 Task: Explore Airbnb accommodation in Qu?ng Ngãi, Vietnam from 10th December, 2023 to 15th December, 2023 for 7 adults. Place can be entire room or shared room with 4 bedrooms having 7 beds and 4 bathrooms. Property type can be house. Amenities needed are: wifi, TV, free parkinig on premises, gym, breakfast.
Action: Mouse moved to (430, 55)
Screenshot: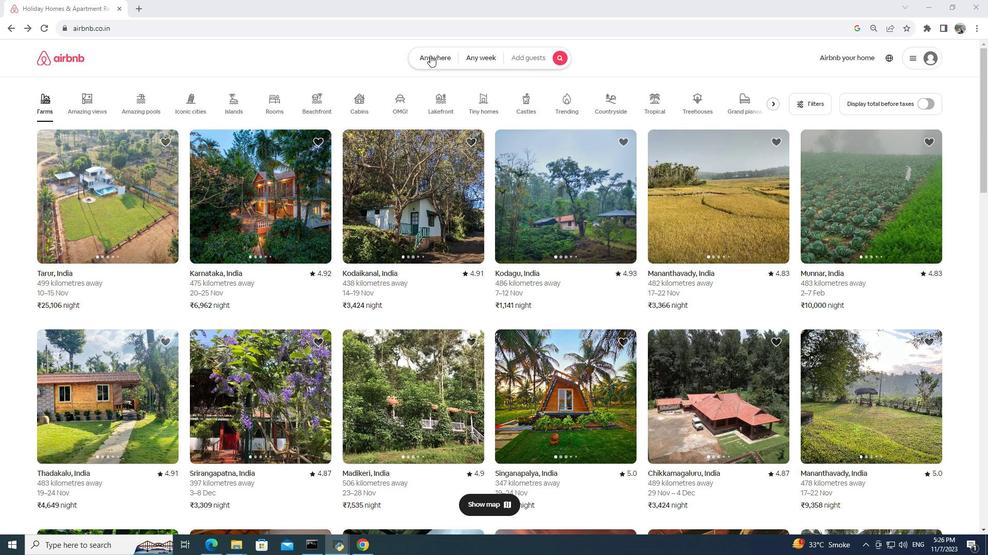 
Action: Mouse pressed left at (430, 55)
Screenshot: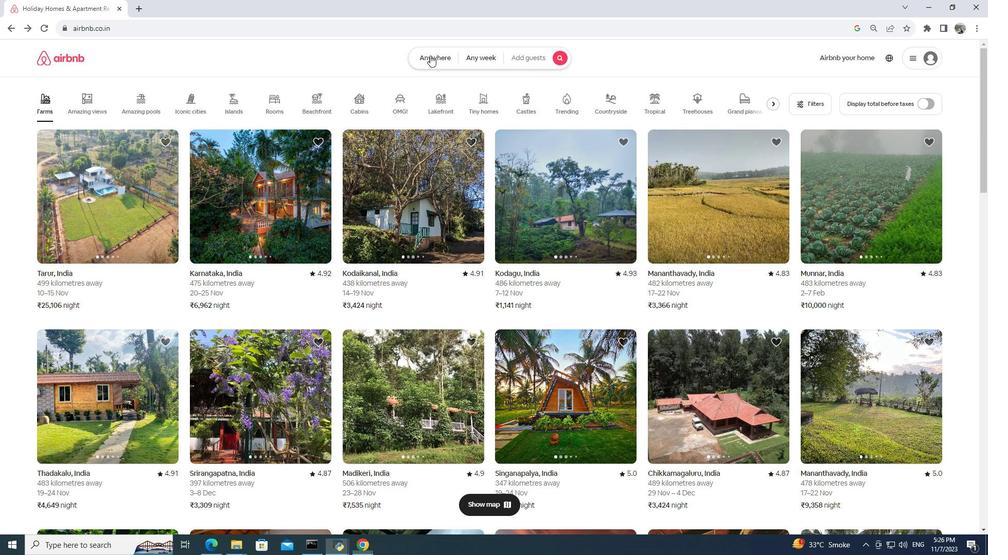 
Action: Mouse moved to (348, 93)
Screenshot: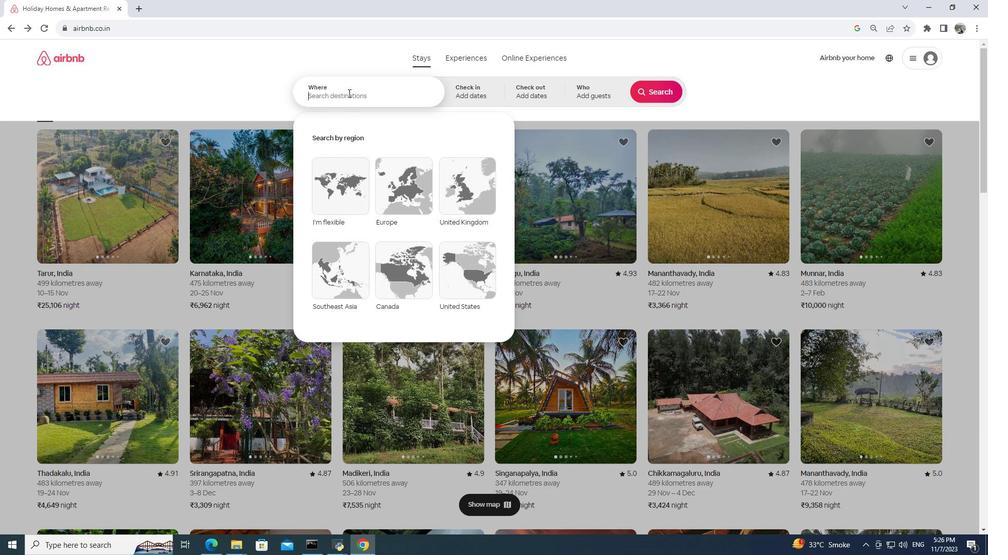 
Action: Mouse pressed left at (348, 93)
Screenshot: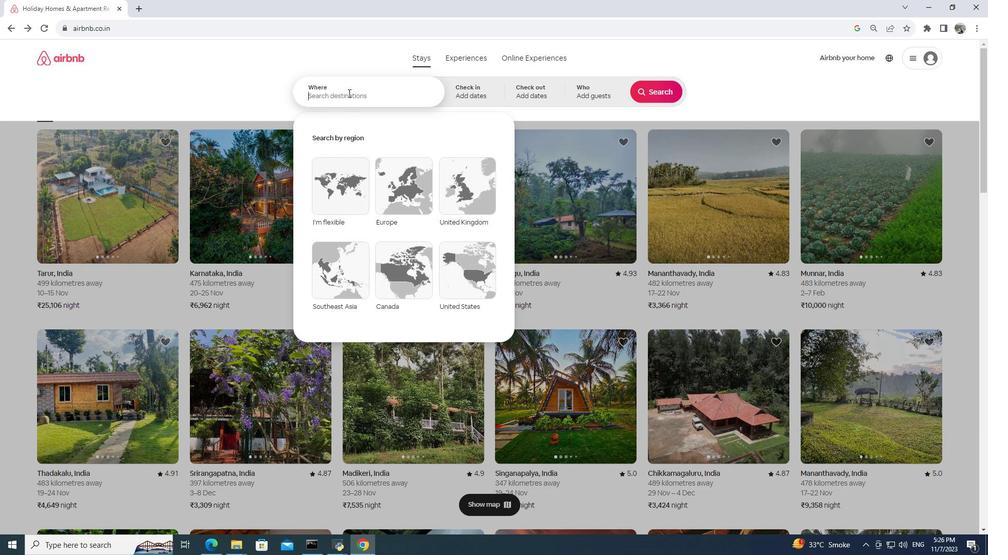 
Action: Mouse moved to (280, 124)
Screenshot: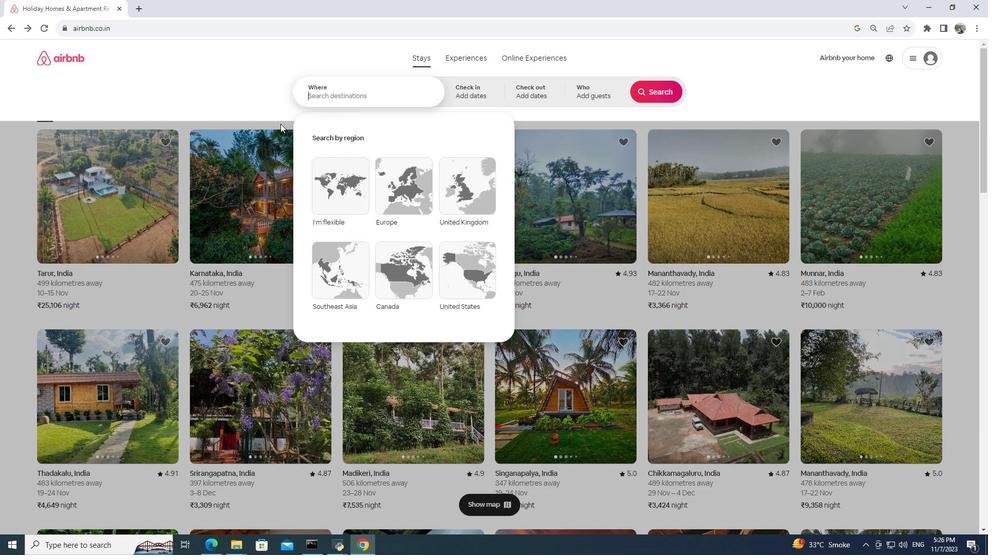
Action: Key pressed ctrl+V
Screenshot: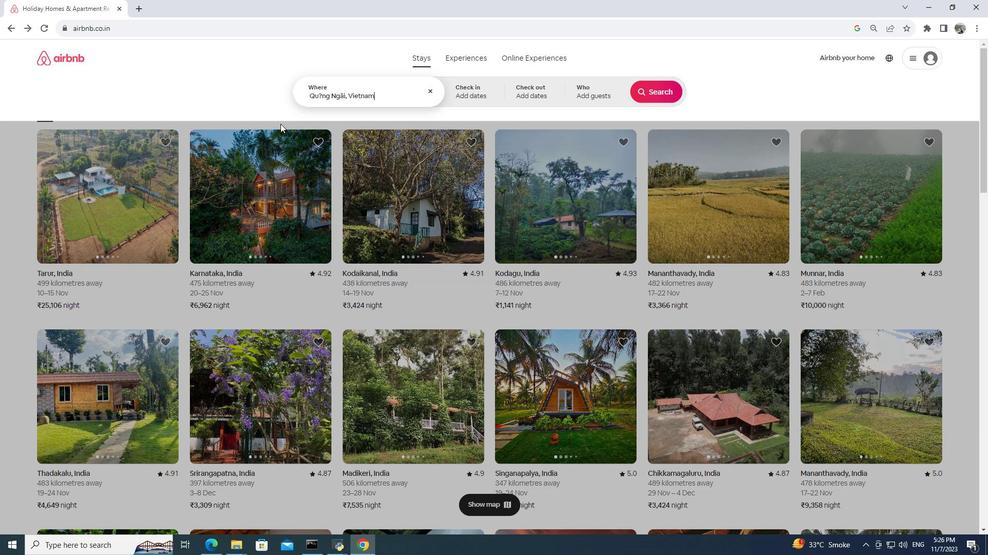 
Action: Mouse moved to (388, 141)
Screenshot: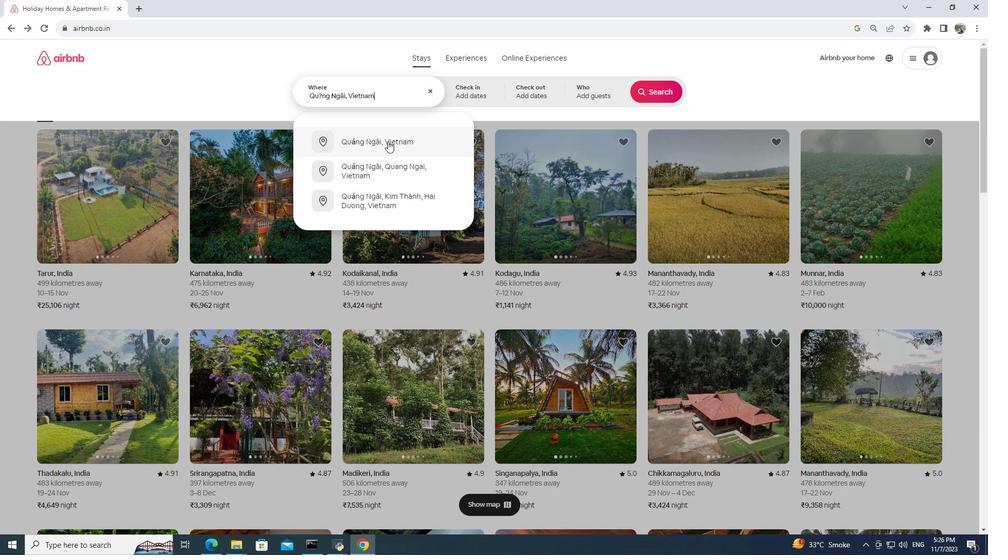 
Action: Mouse pressed left at (388, 141)
Screenshot: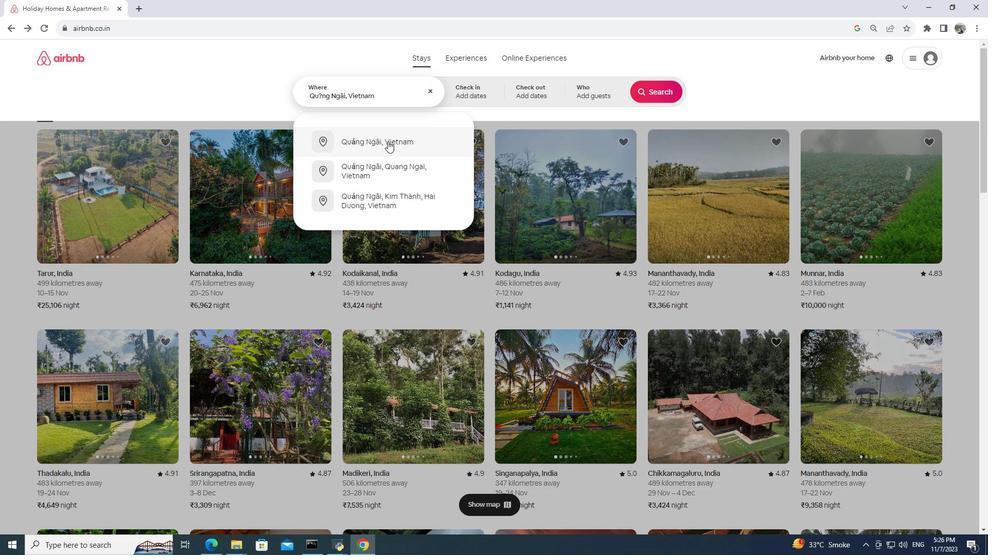 
Action: Mouse moved to (481, 95)
Screenshot: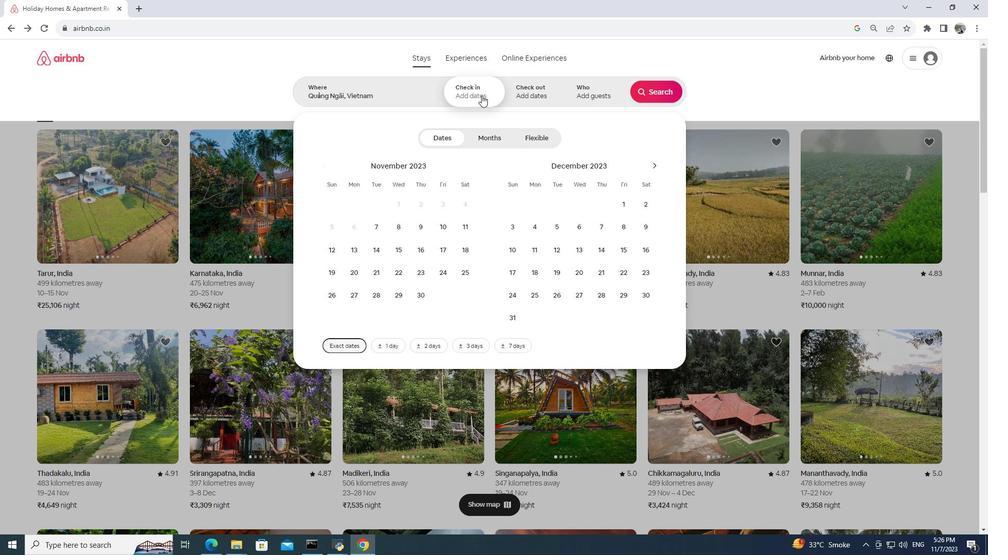 
Action: Mouse pressed left at (481, 95)
Screenshot: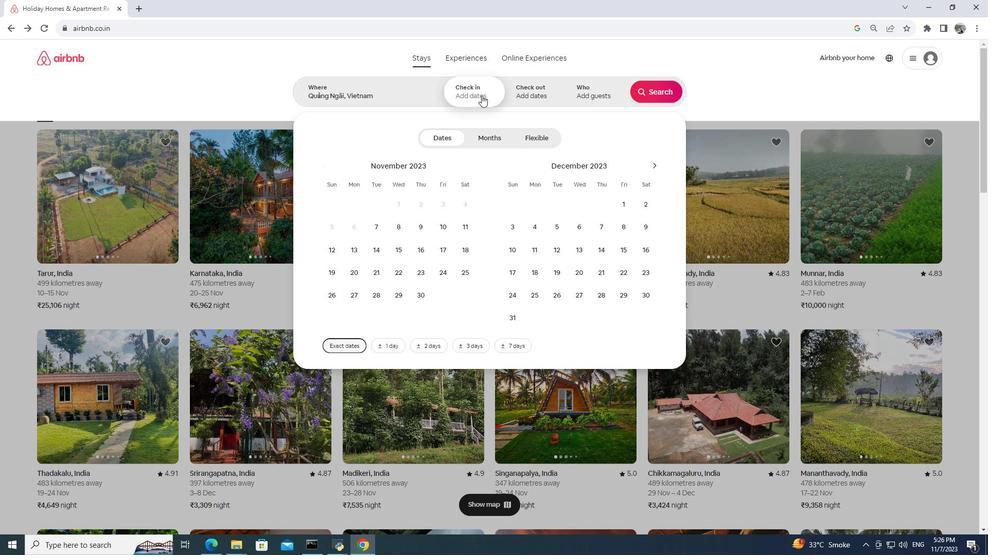 
Action: Mouse moved to (513, 253)
Screenshot: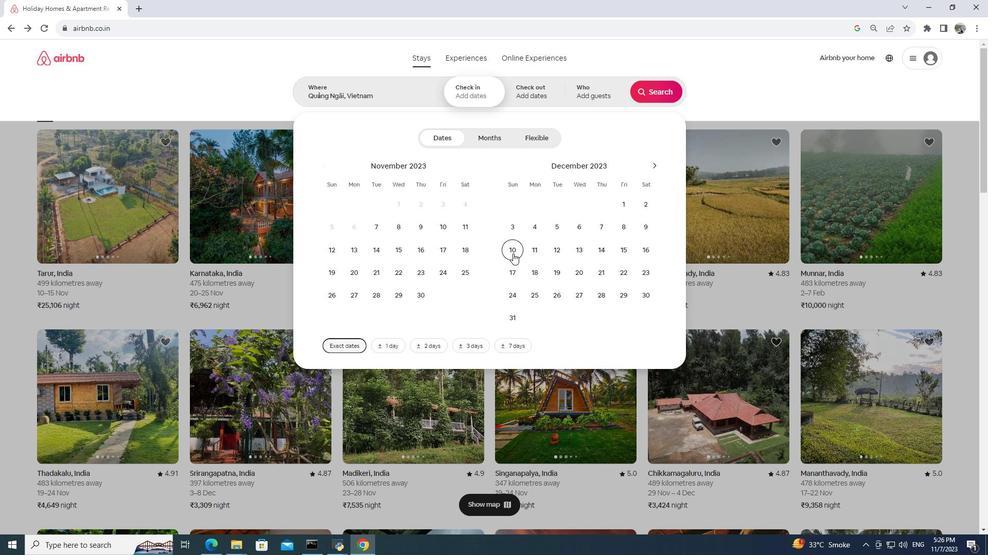 
Action: Mouse pressed left at (513, 253)
Screenshot: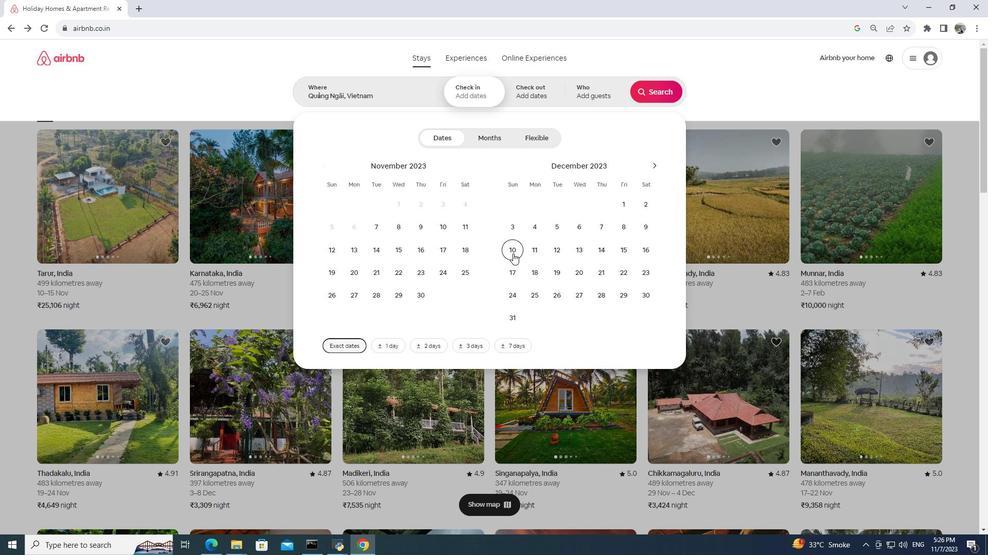 
Action: Mouse moved to (625, 253)
Screenshot: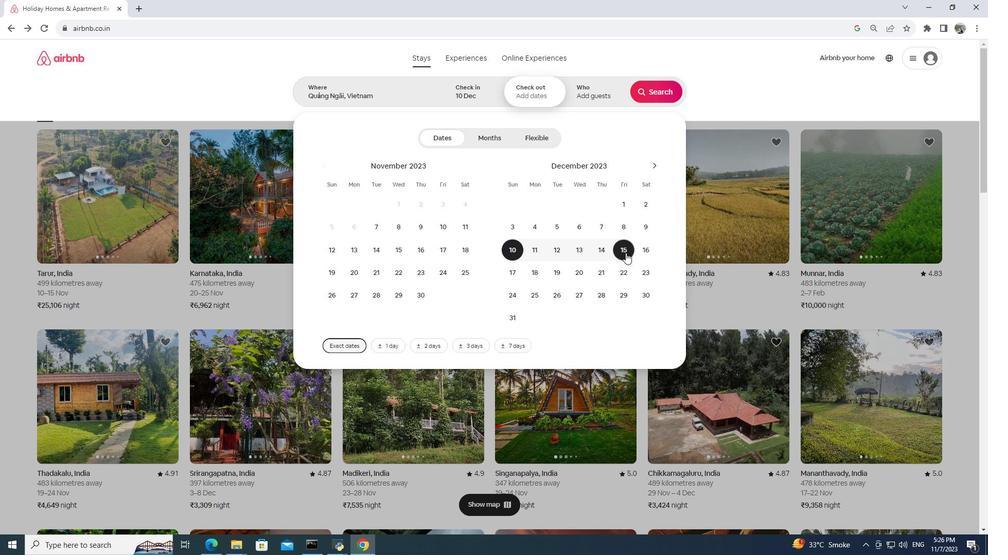 
Action: Mouse pressed left at (625, 253)
Screenshot: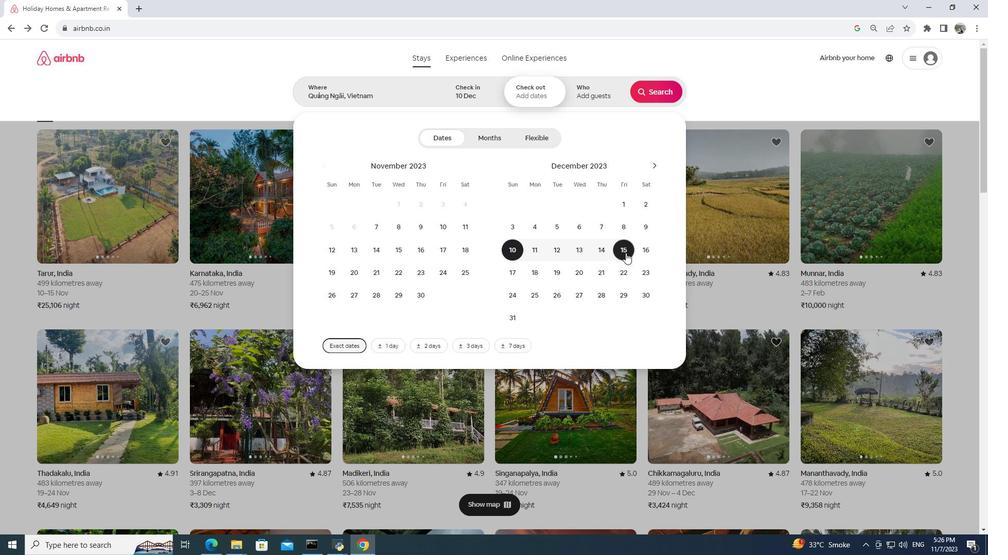 
Action: Mouse moved to (578, 95)
Screenshot: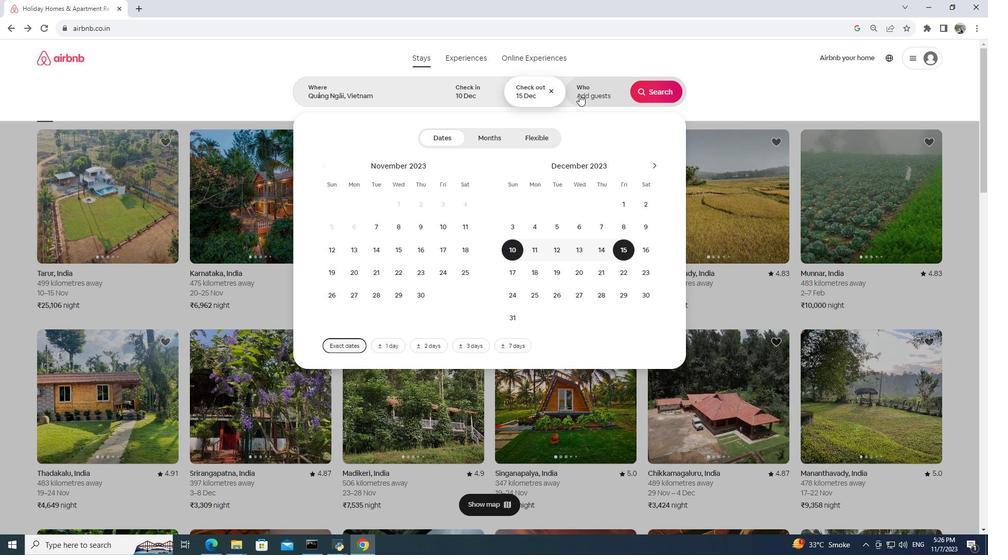 
Action: Mouse pressed left at (578, 95)
Screenshot: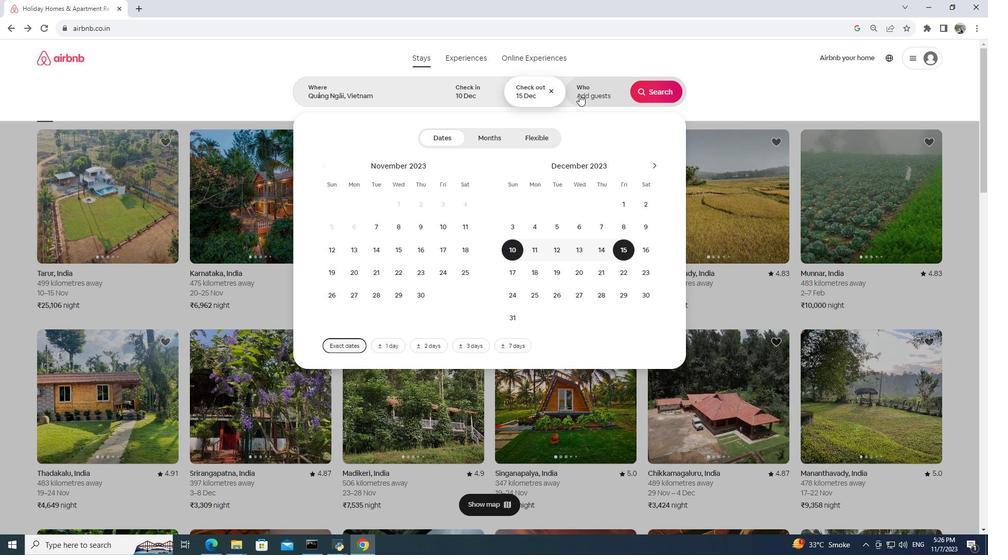 
Action: Mouse moved to (652, 138)
Screenshot: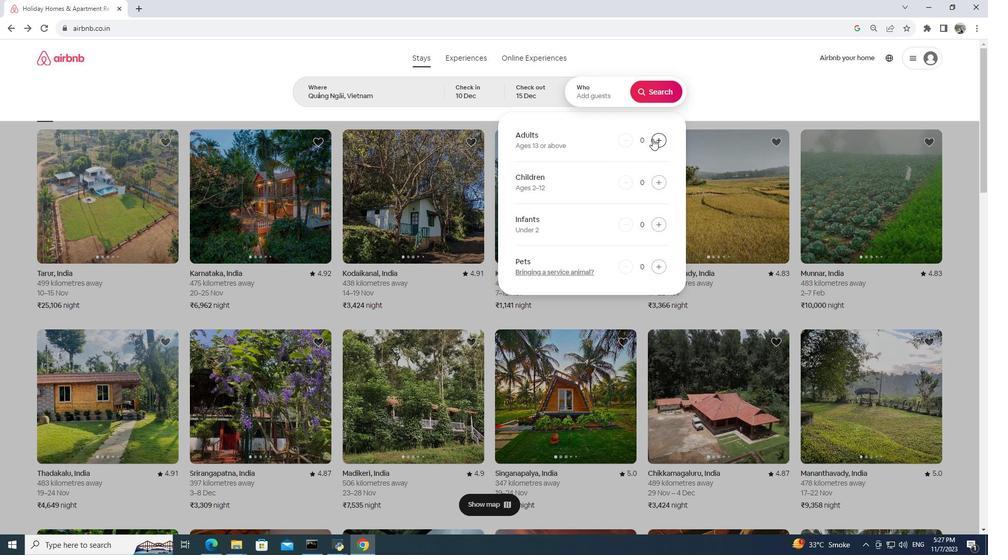 
Action: Mouse pressed left at (652, 138)
Screenshot: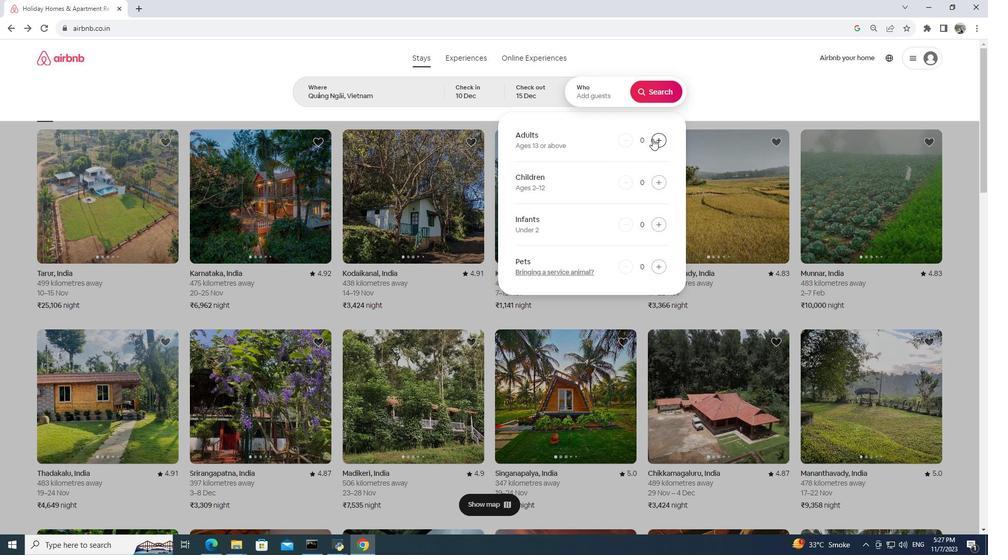 
Action: Mouse pressed left at (652, 138)
Screenshot: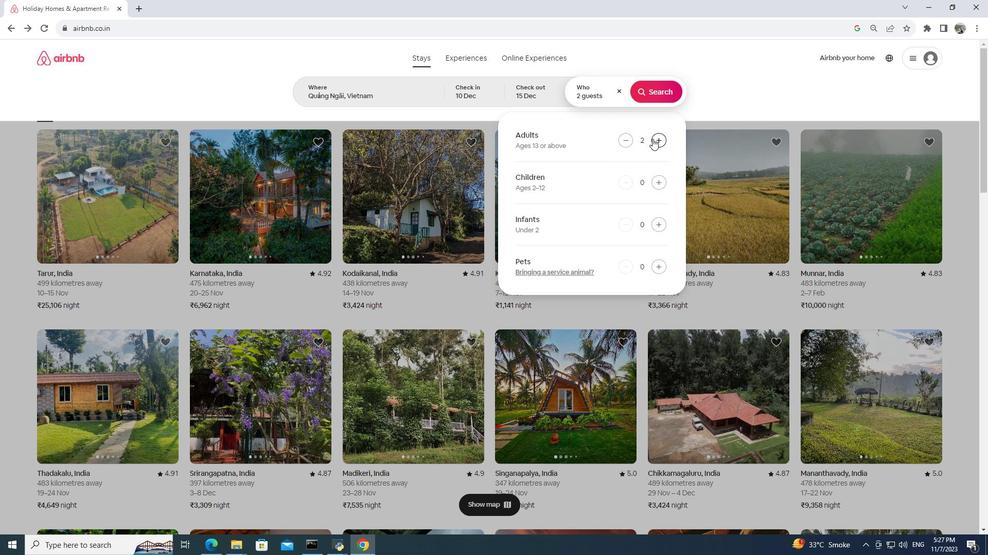 
Action: Mouse pressed left at (652, 138)
Screenshot: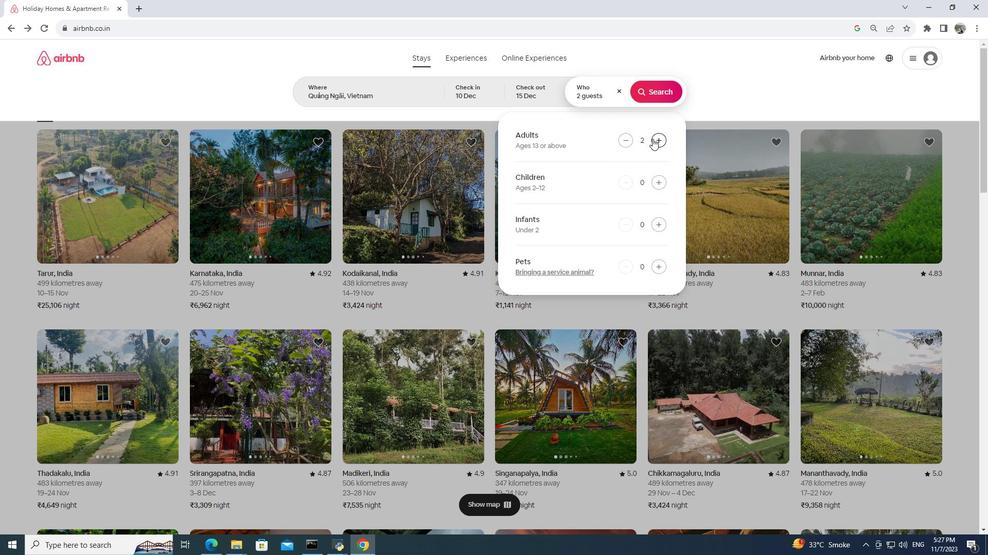
Action: Mouse pressed left at (652, 138)
Screenshot: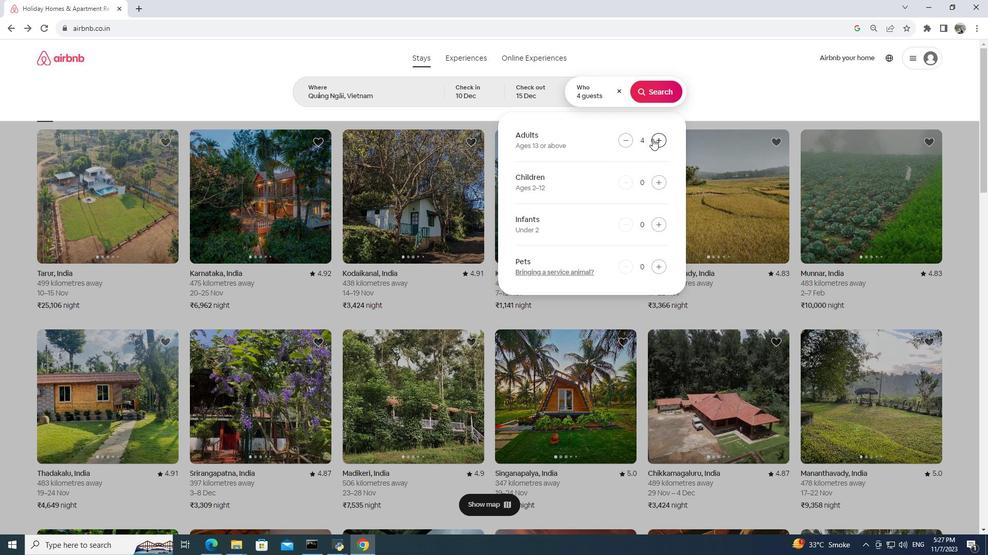 
Action: Mouse pressed left at (652, 138)
Screenshot: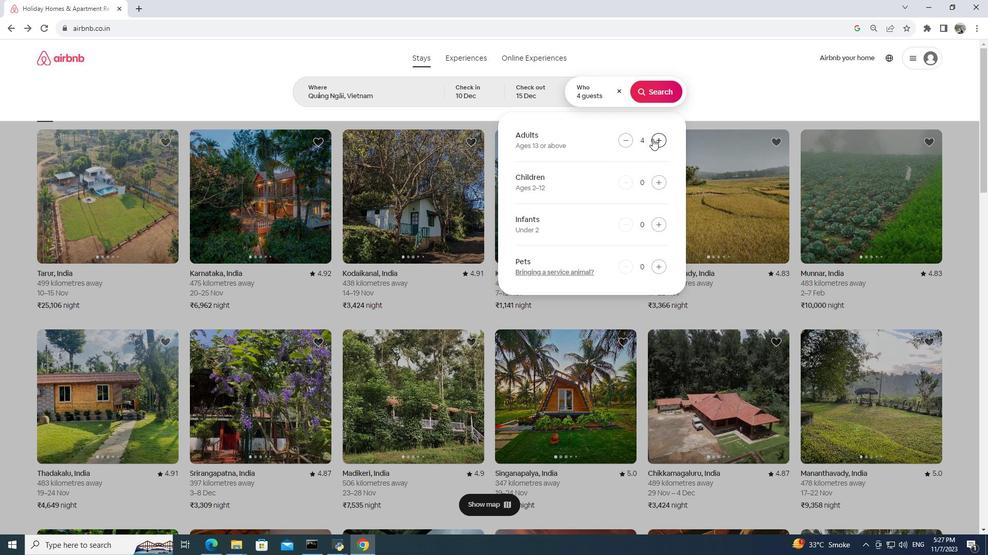 
Action: Mouse pressed left at (652, 138)
Screenshot: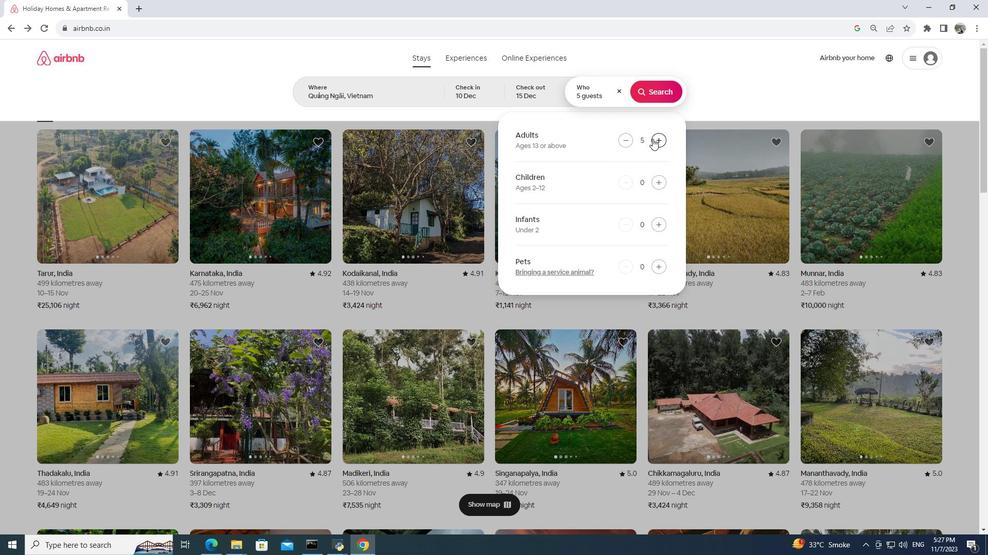 
Action: Mouse pressed left at (652, 138)
Screenshot: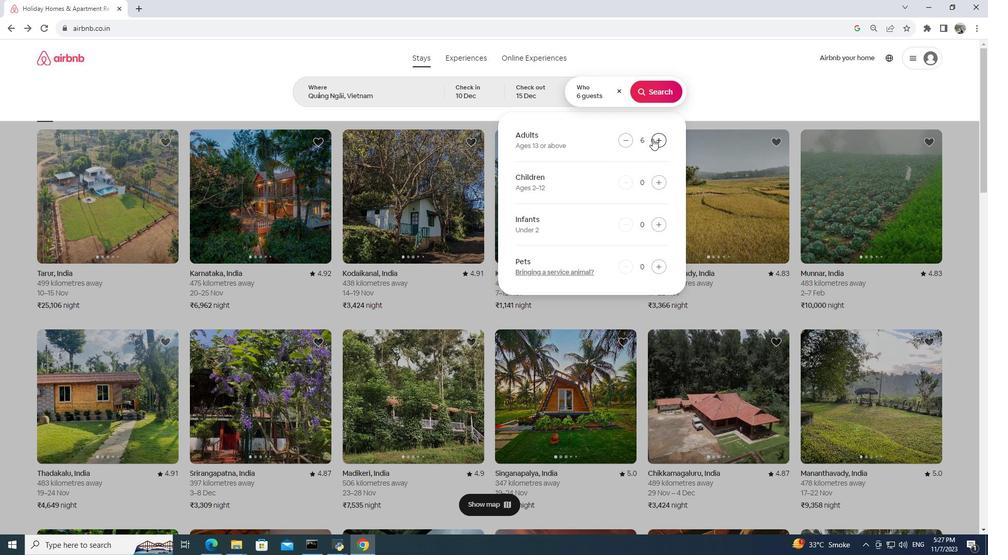 
Action: Mouse moved to (648, 88)
Screenshot: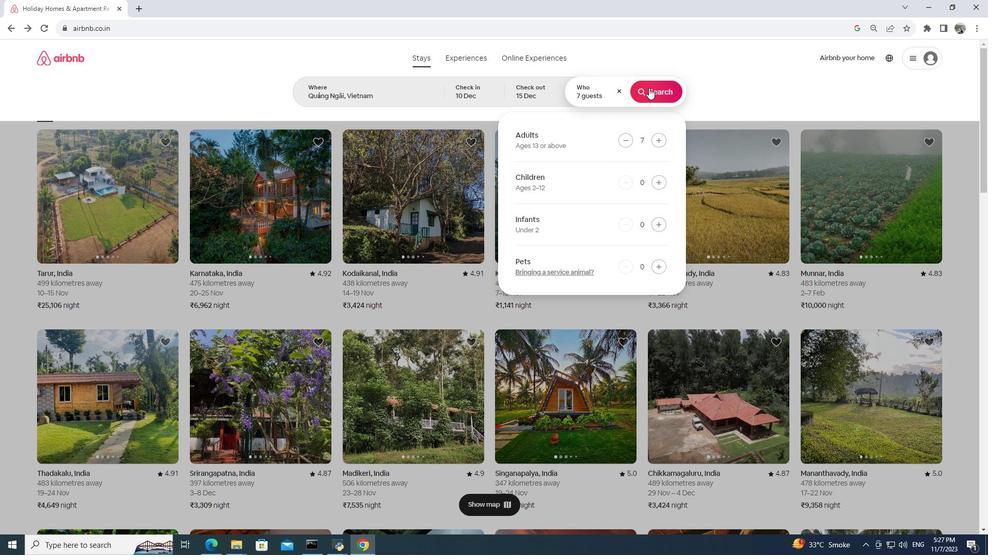 
Action: Mouse pressed left at (648, 88)
Screenshot: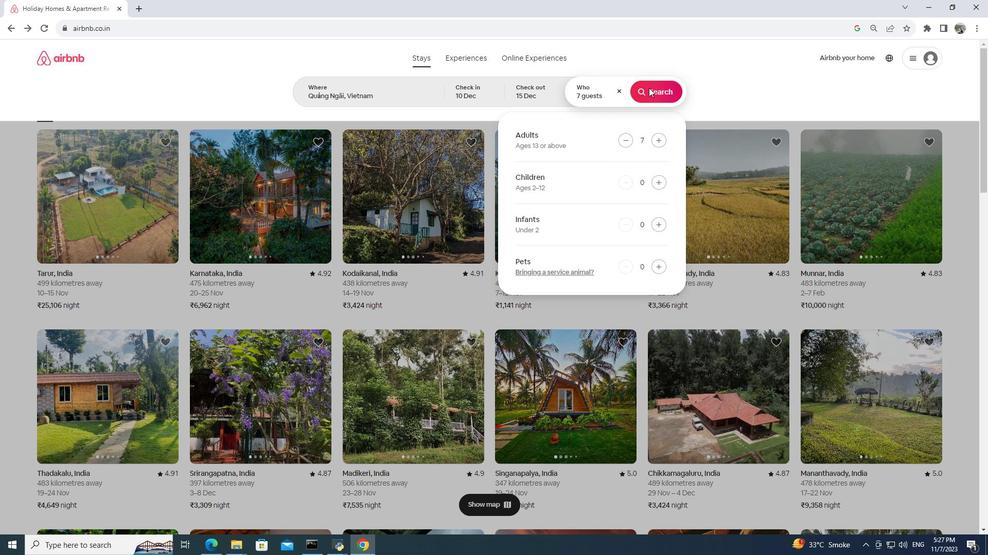 
Action: Mouse moved to (838, 94)
Screenshot: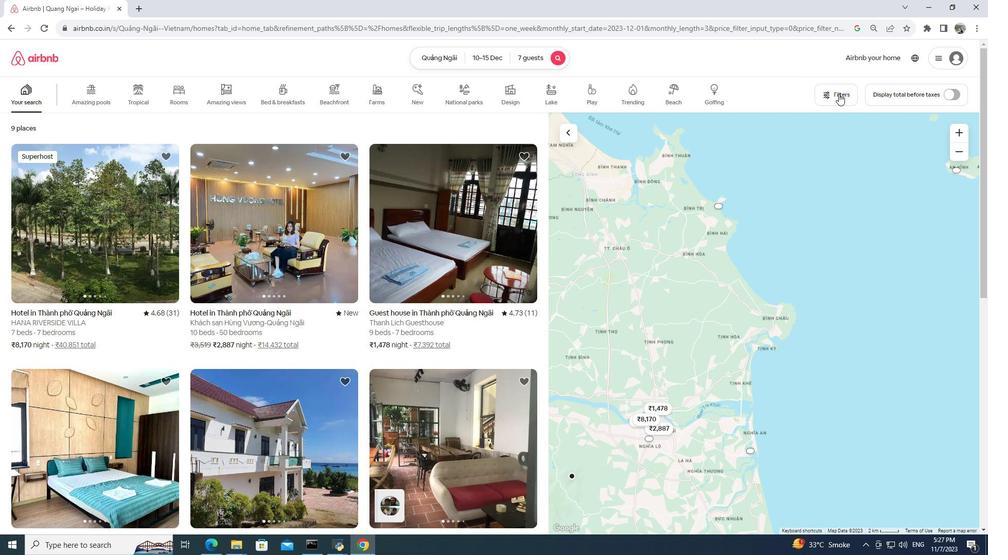 
Action: Mouse pressed left at (838, 94)
Screenshot: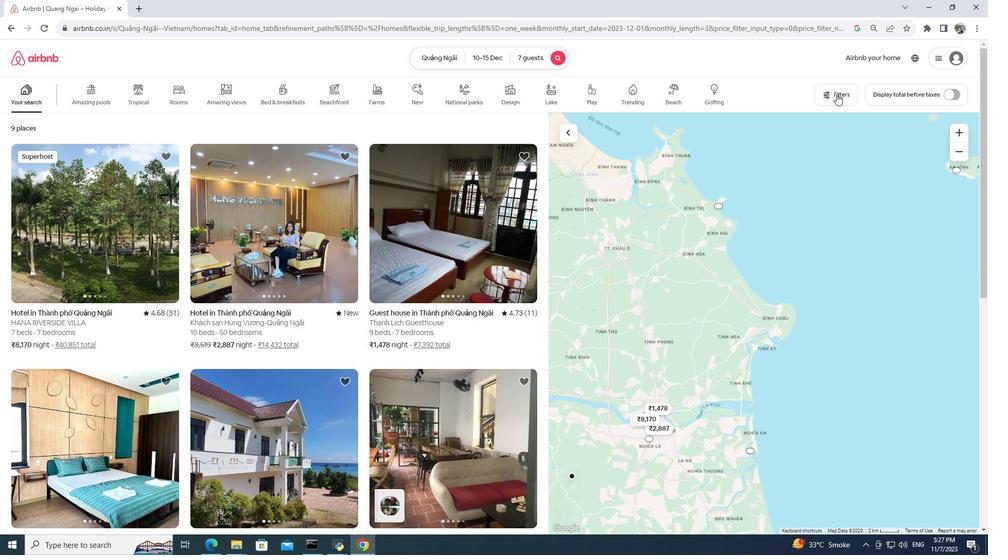 
Action: Mouse moved to (442, 284)
Screenshot: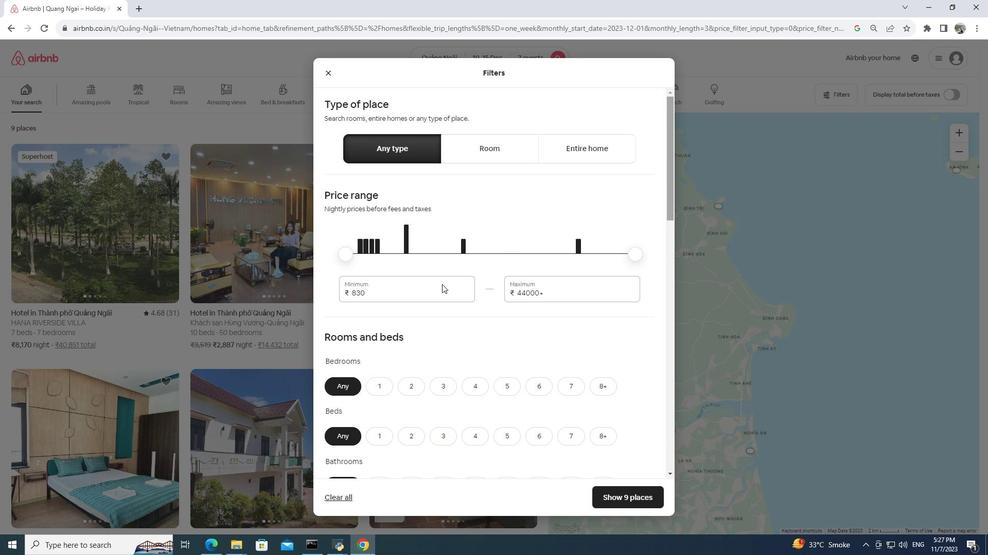 
Action: Mouse scrolled (442, 284) with delta (0, 0)
Screenshot: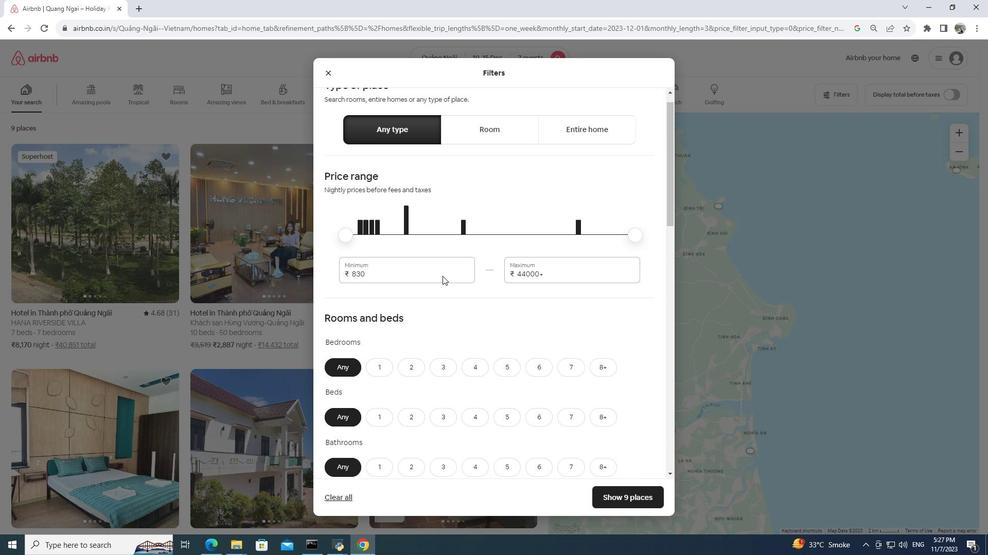 
Action: Mouse moved to (442, 282)
Screenshot: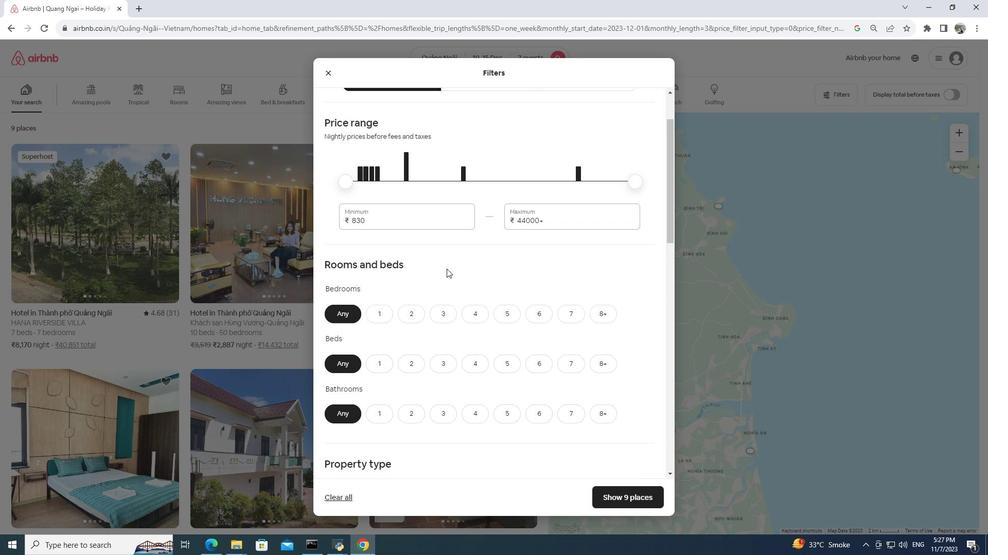
Action: Mouse scrolled (442, 282) with delta (0, 0)
Screenshot: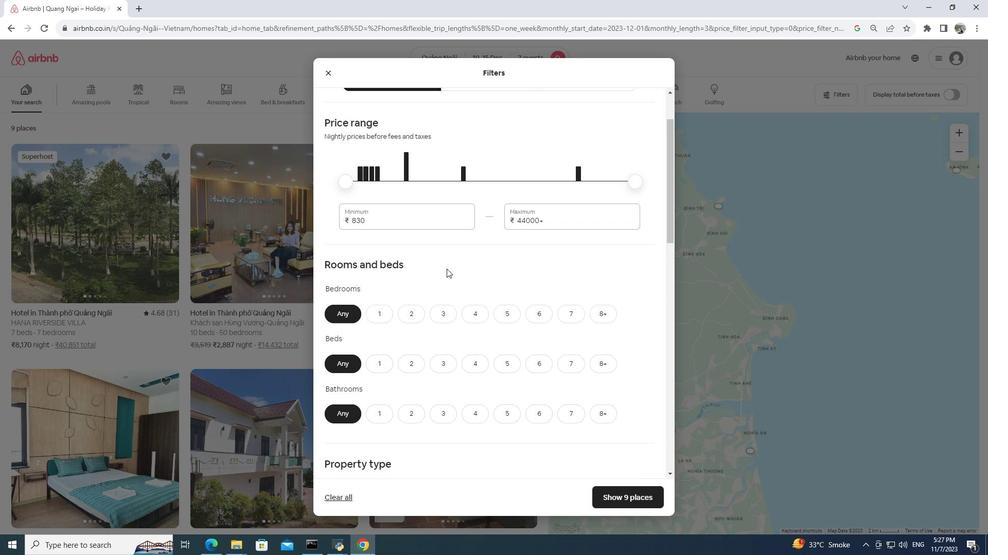 
Action: Mouse moved to (442, 275)
Screenshot: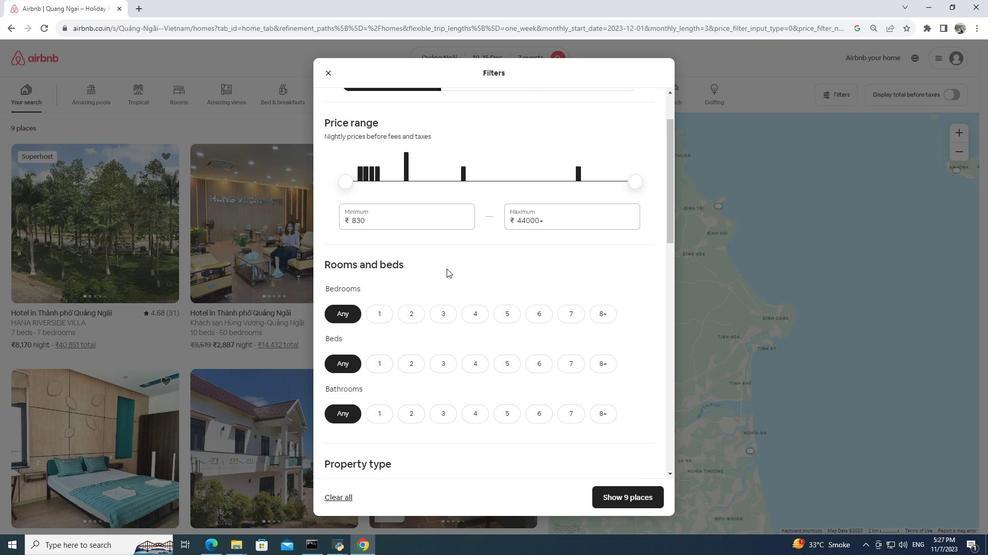 
Action: Mouse scrolled (442, 274) with delta (0, 0)
Screenshot: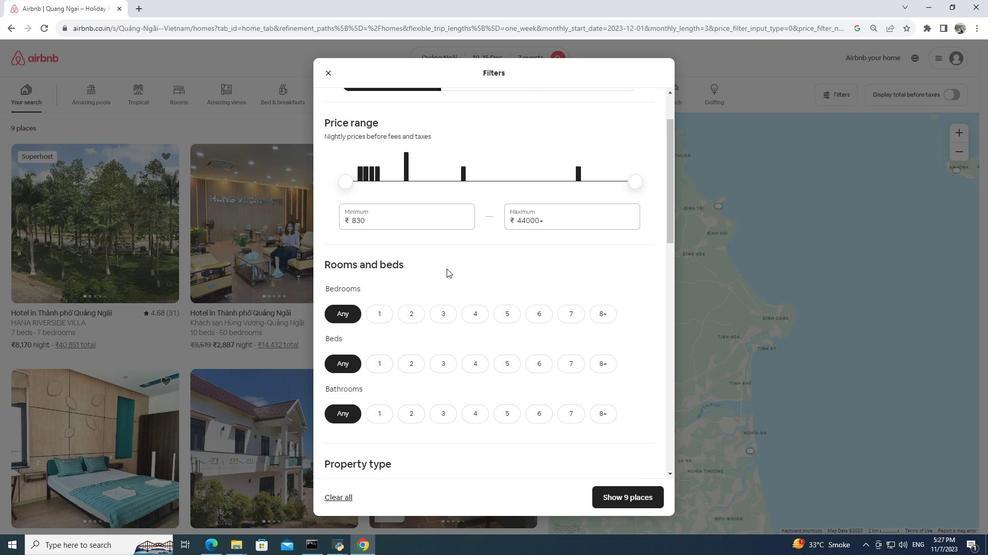 
Action: Mouse moved to (470, 231)
Screenshot: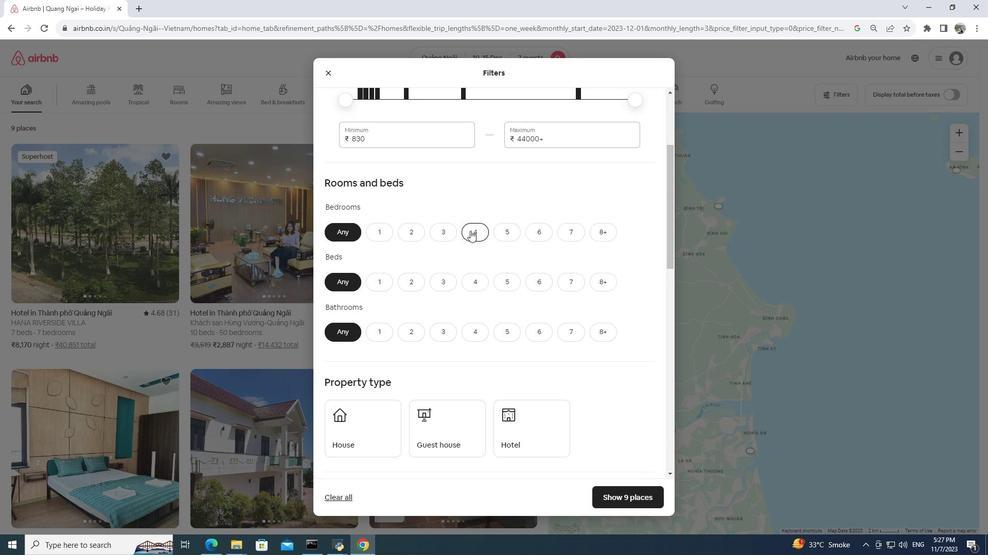 
Action: Mouse pressed left at (470, 231)
Screenshot: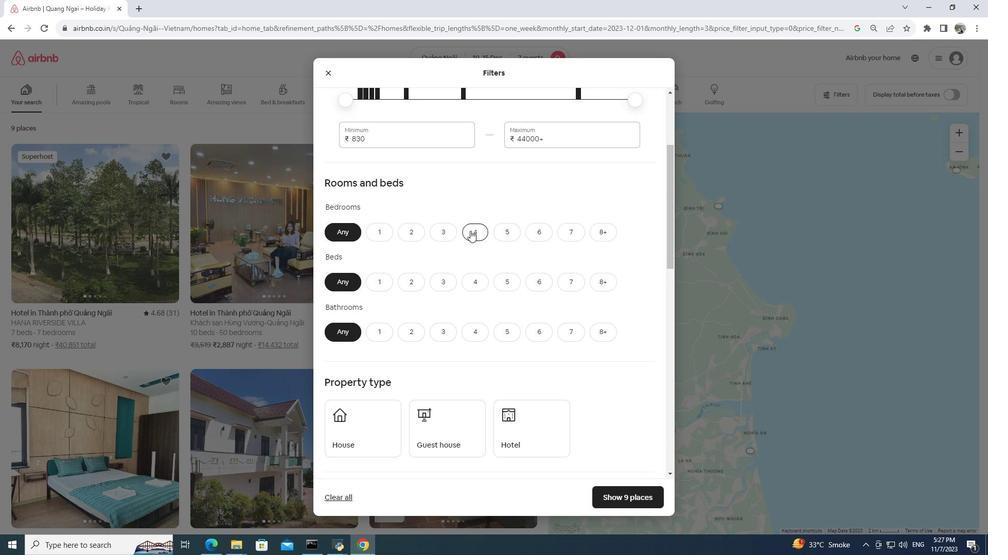 
Action: Mouse moved to (564, 277)
Screenshot: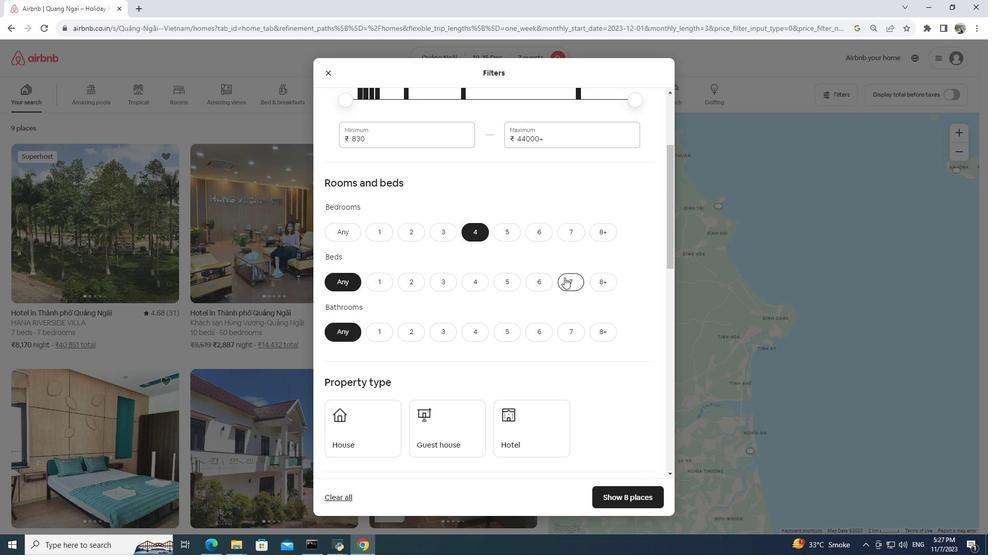 
Action: Mouse pressed left at (564, 277)
Screenshot: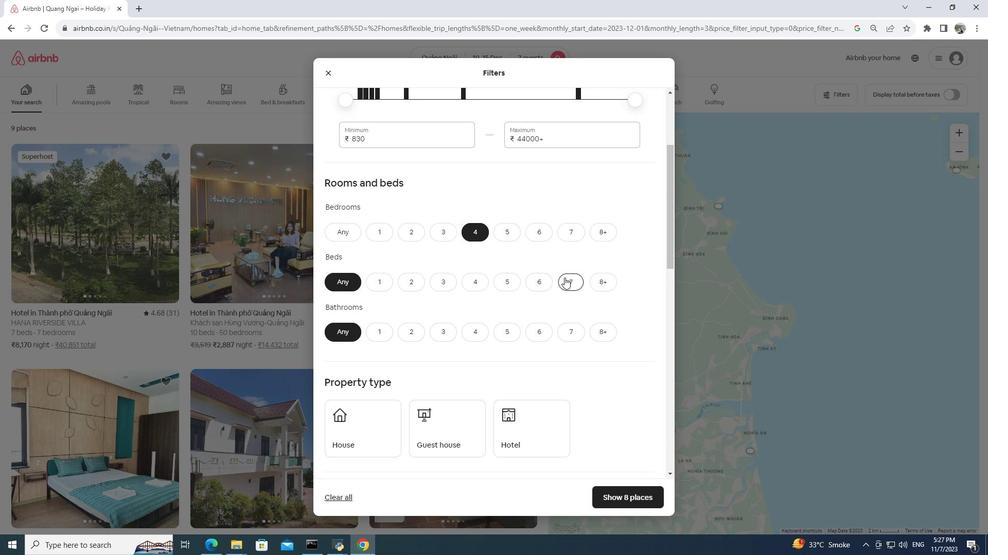 
Action: Mouse moved to (473, 330)
Screenshot: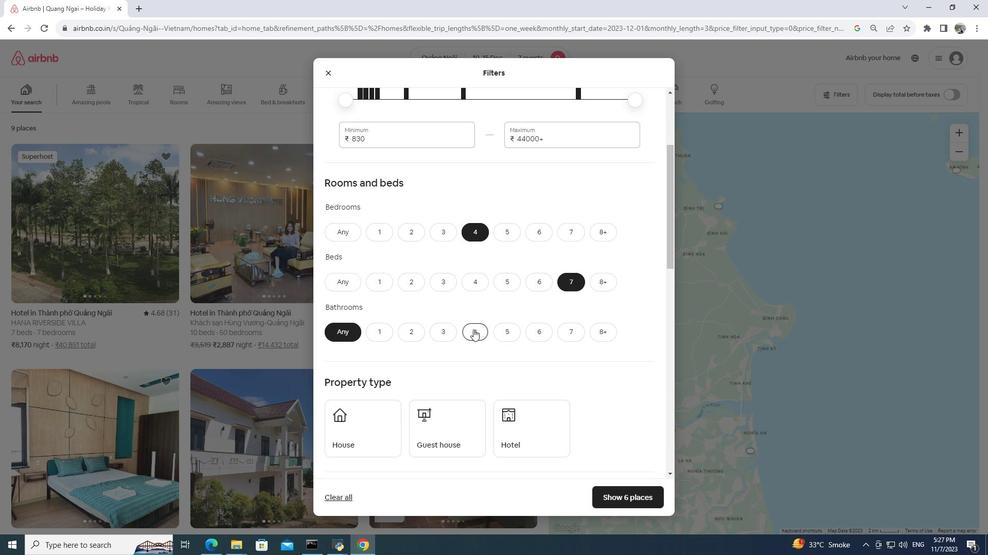 
Action: Mouse pressed left at (473, 330)
Screenshot: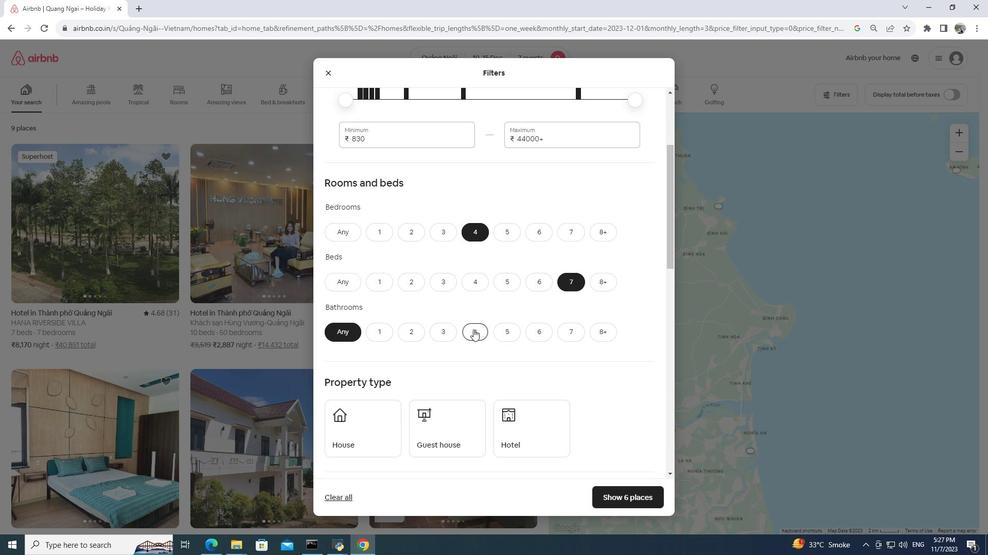 
Action: Mouse moved to (480, 320)
Screenshot: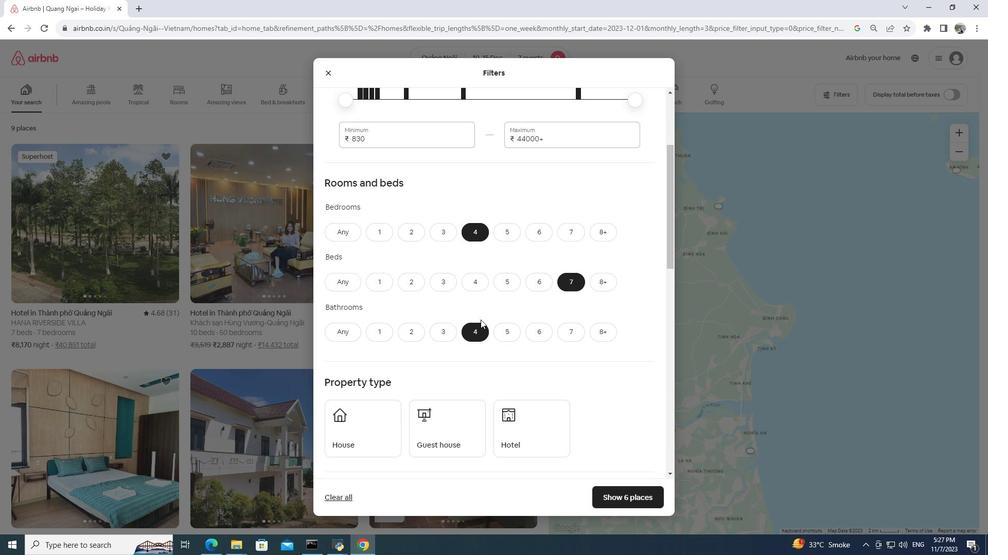 
Action: Mouse scrolled (480, 319) with delta (0, 0)
Screenshot: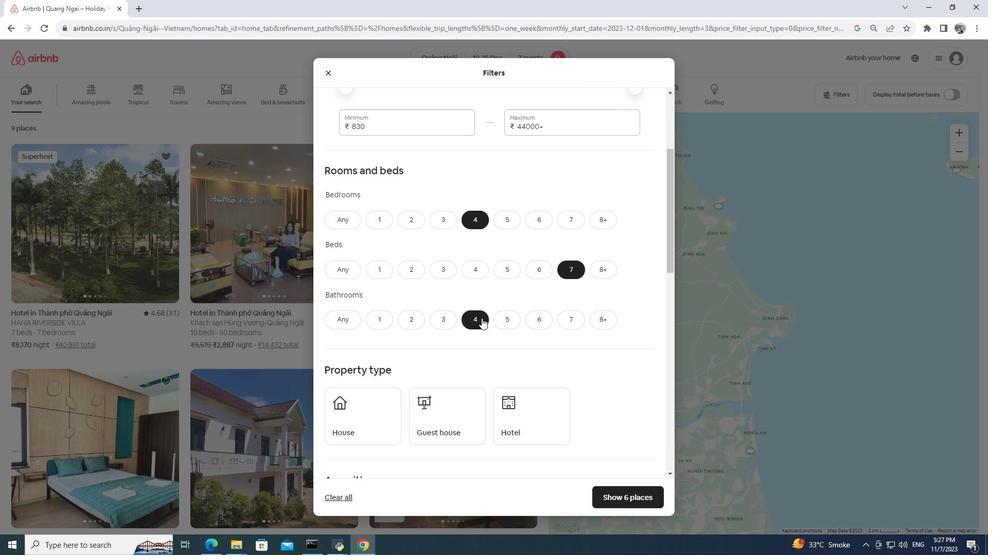 
Action: Mouse moved to (481, 320)
Screenshot: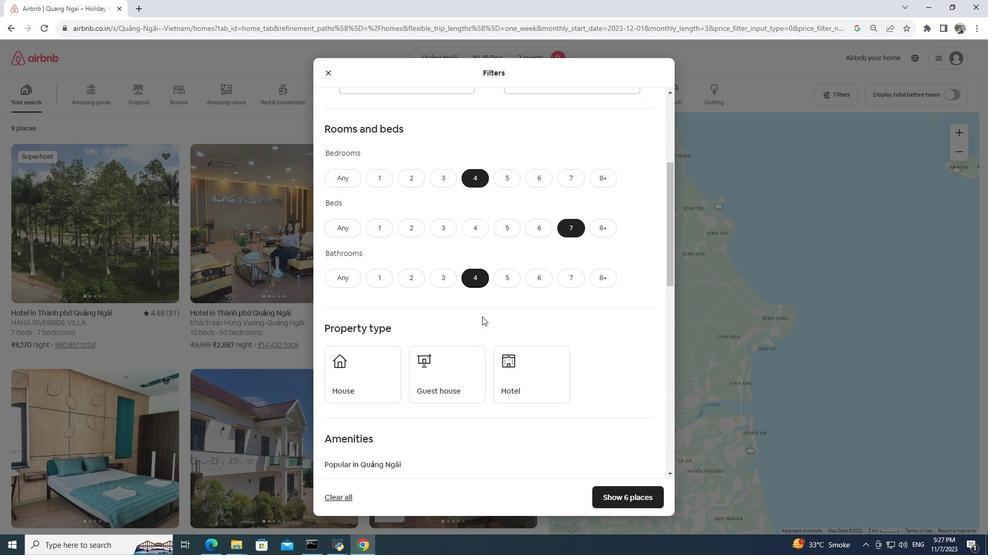 
Action: Mouse scrolled (481, 319) with delta (0, 0)
Screenshot: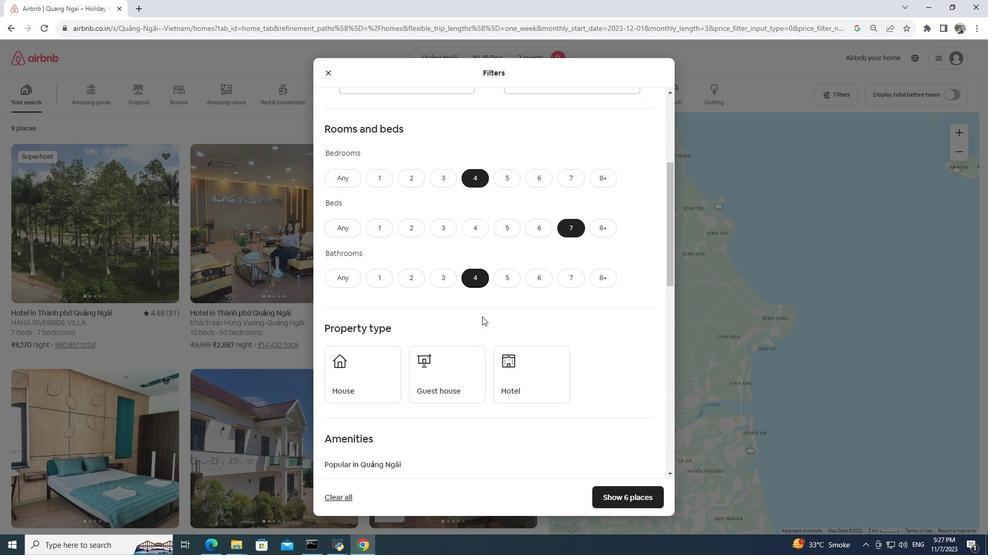 
Action: Mouse moved to (481, 318)
Screenshot: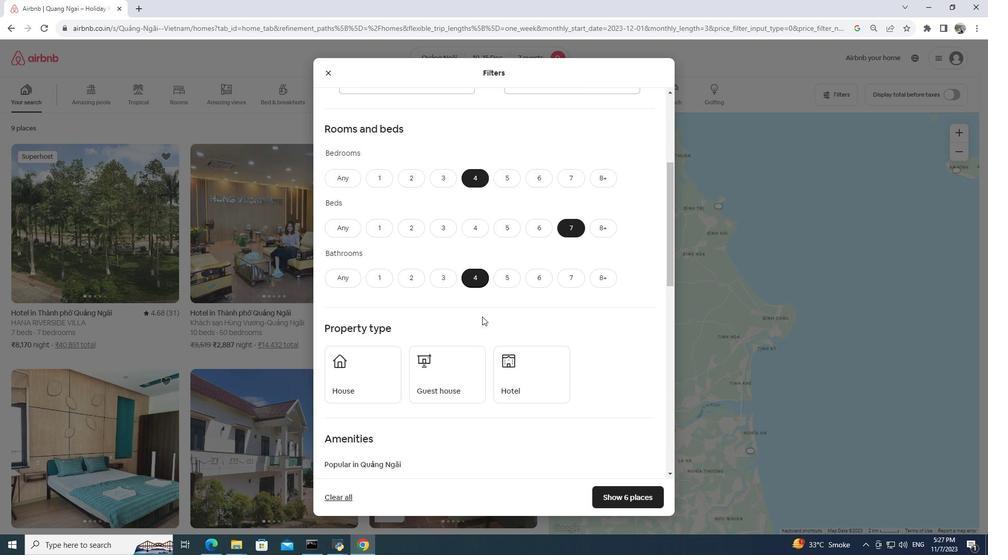 
Action: Mouse scrolled (481, 318) with delta (0, 0)
Screenshot: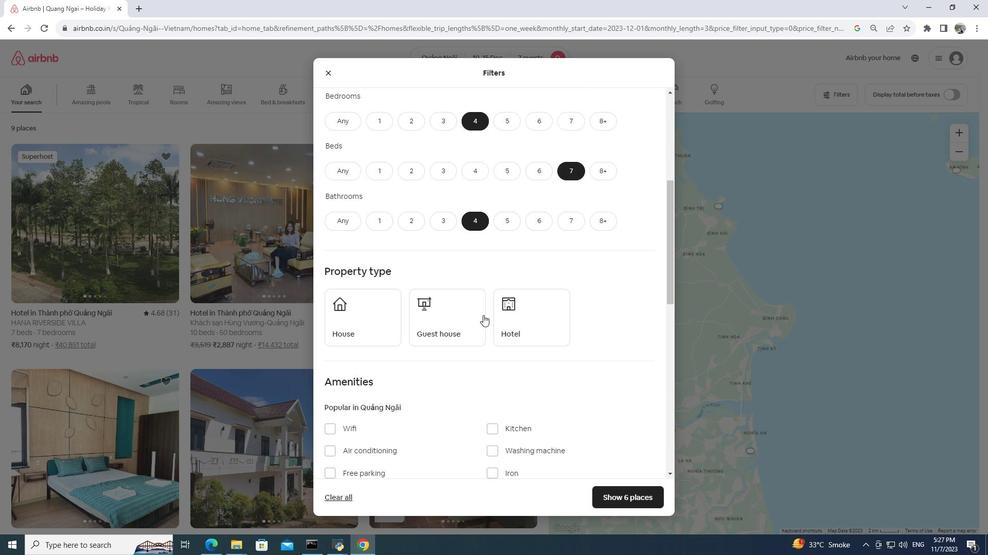 
Action: Mouse moved to (335, 291)
Screenshot: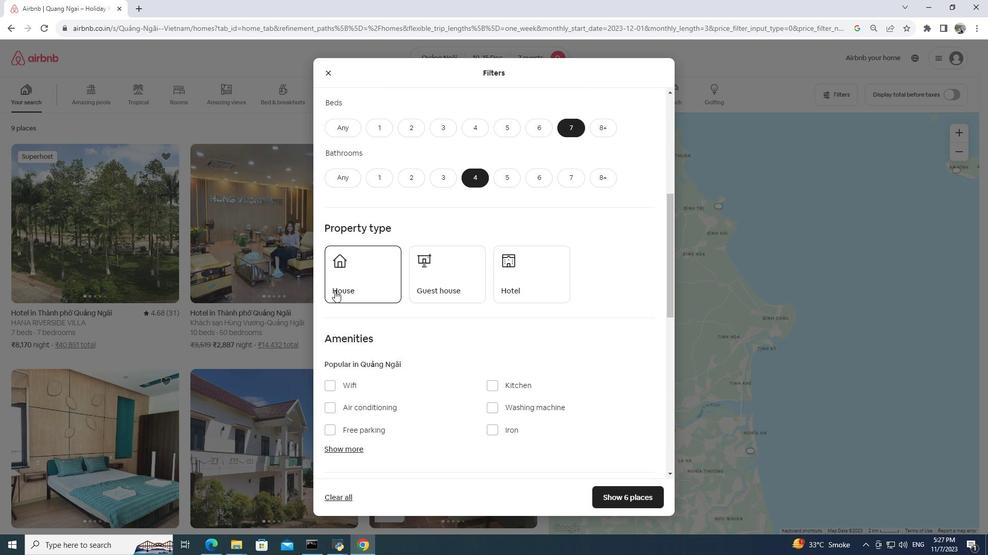 
Action: Mouse pressed left at (335, 291)
Screenshot: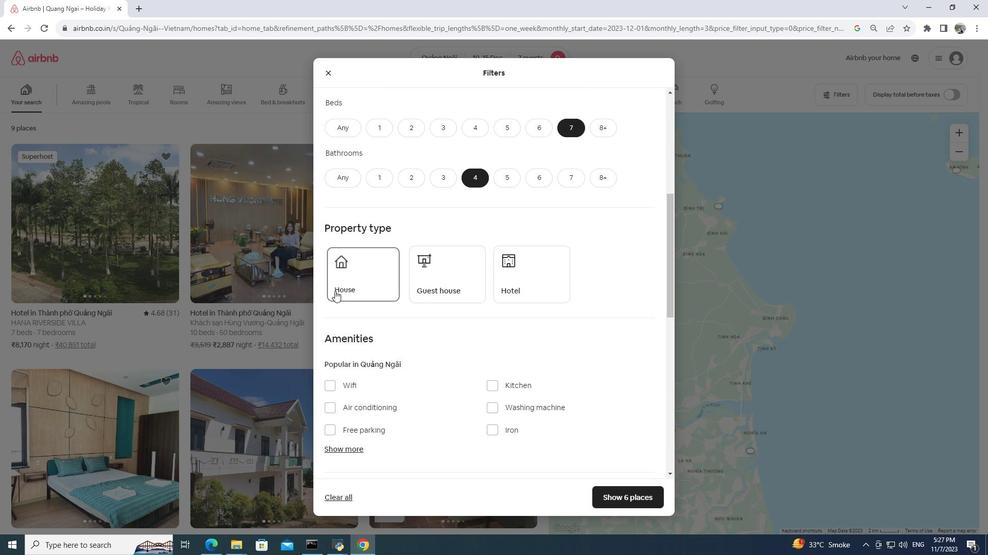 
Action: Mouse moved to (422, 278)
Screenshot: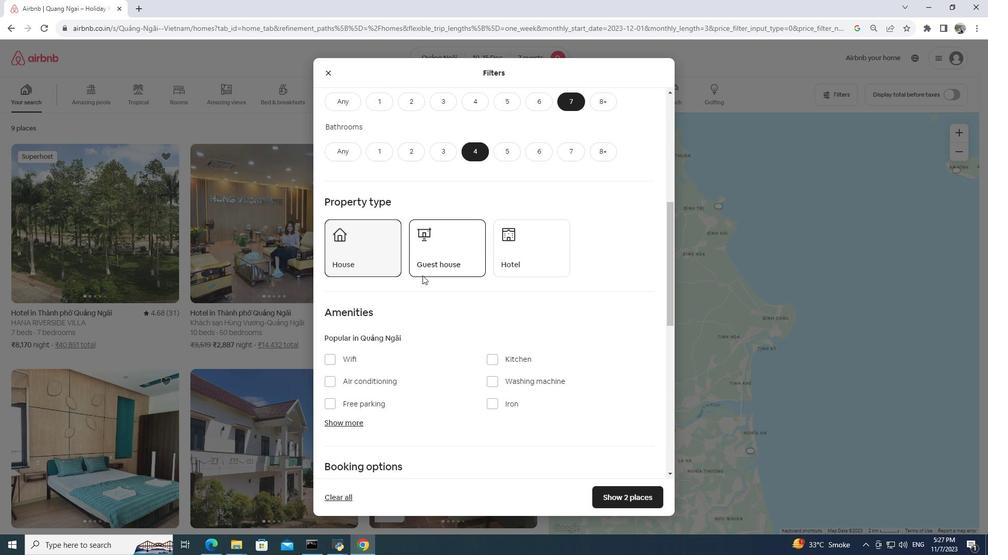 
Action: Mouse scrolled (422, 277) with delta (0, 0)
Screenshot: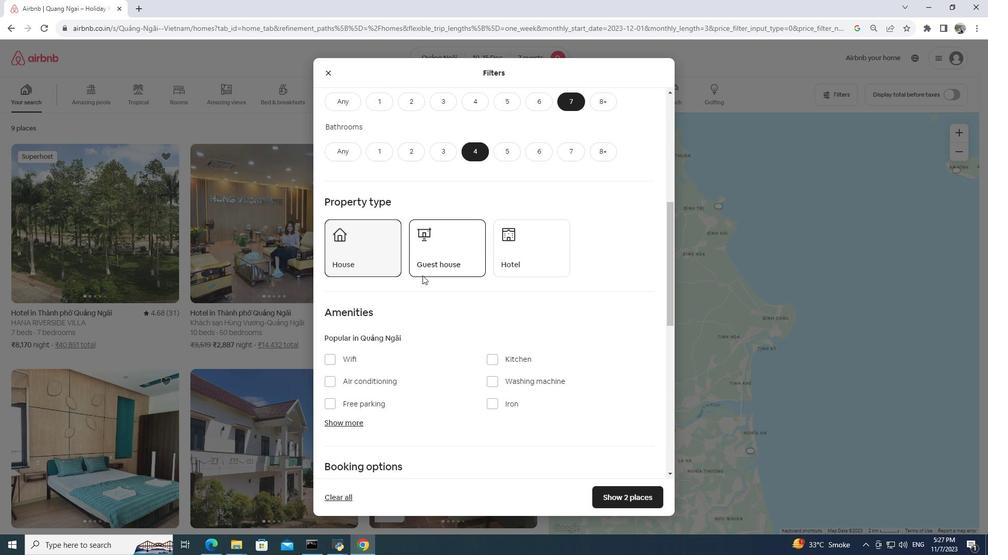 
Action: Mouse moved to (422, 276)
Screenshot: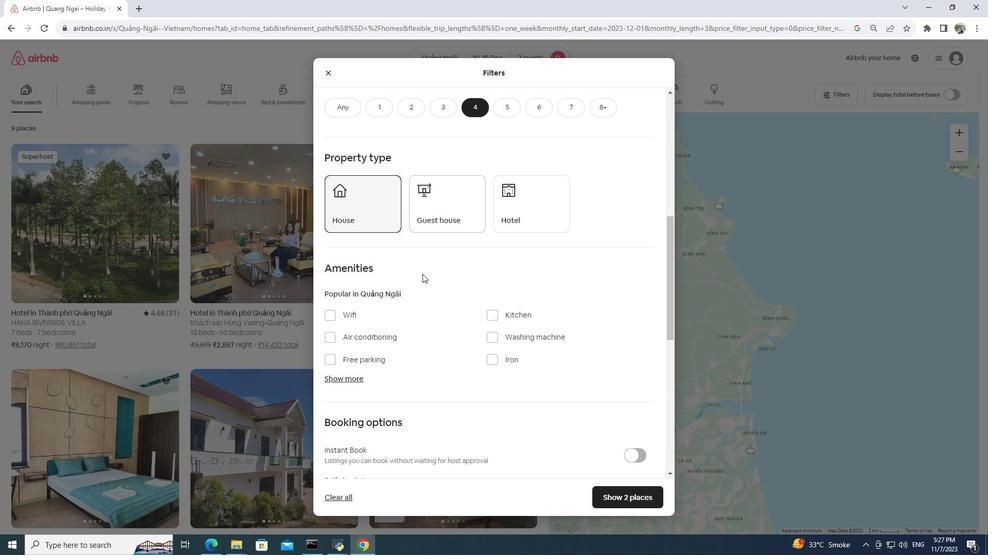 
Action: Mouse scrolled (422, 276) with delta (0, 0)
Screenshot: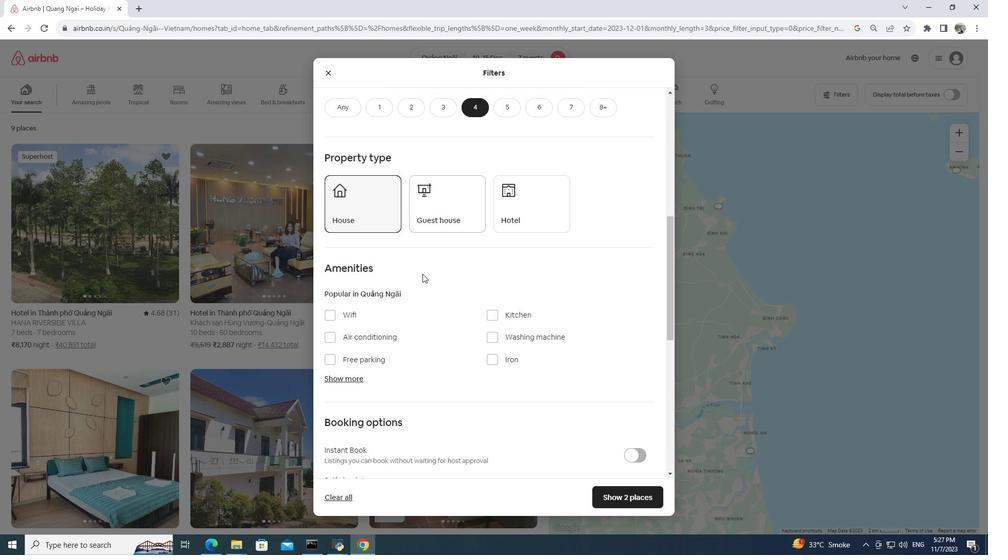 
Action: Mouse moved to (422, 275)
Screenshot: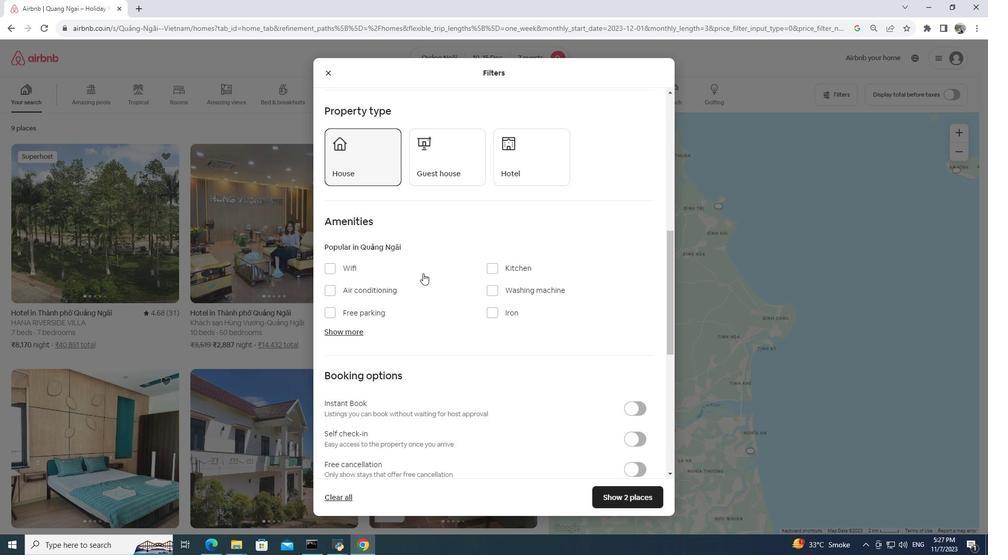 
Action: Mouse scrolled (422, 275) with delta (0, 0)
Screenshot: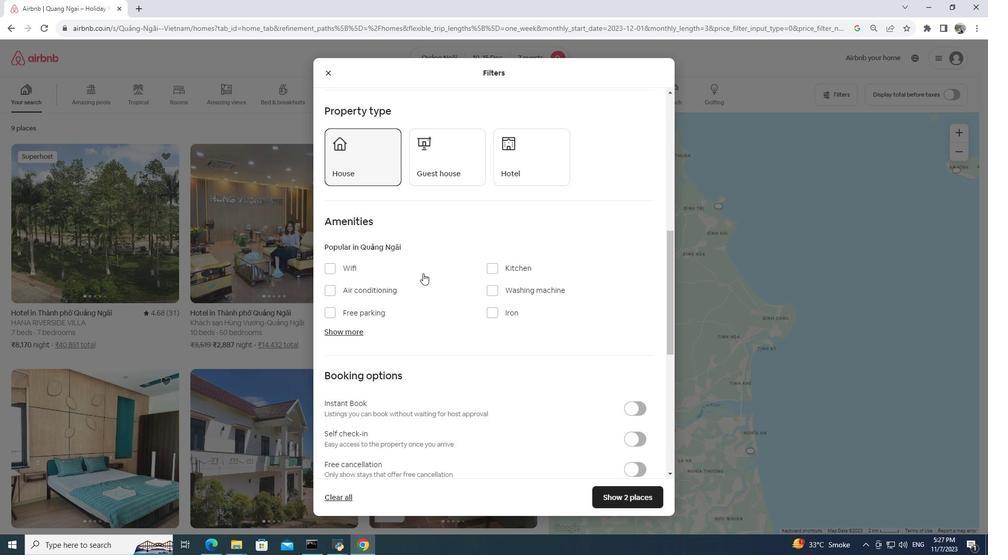 
Action: Mouse moved to (335, 231)
Screenshot: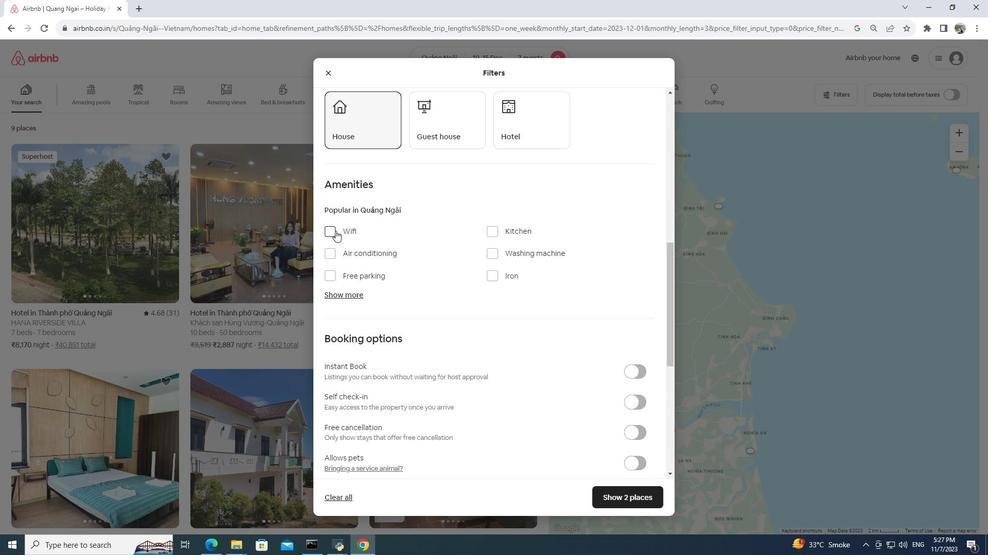 
Action: Mouse pressed left at (335, 231)
Screenshot: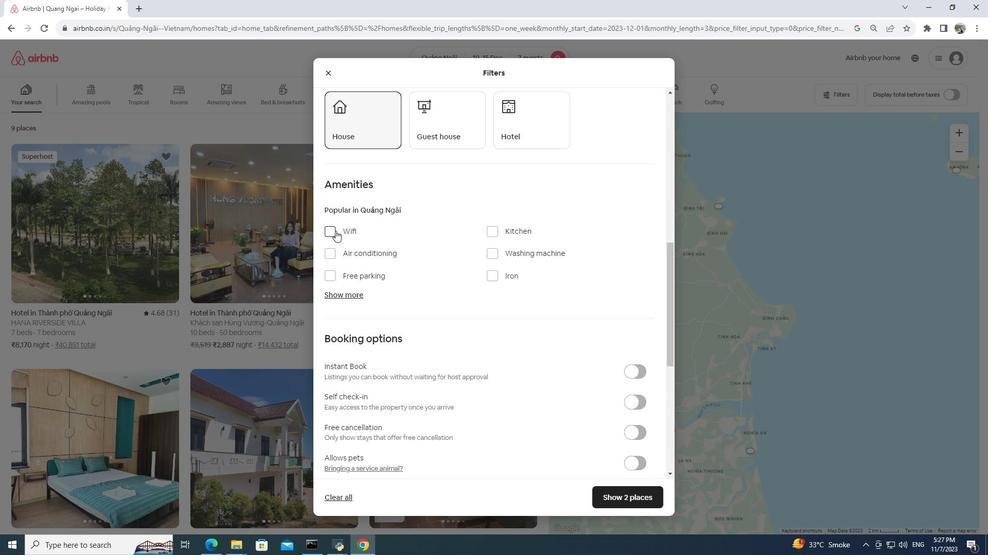 
Action: Mouse moved to (332, 274)
Screenshot: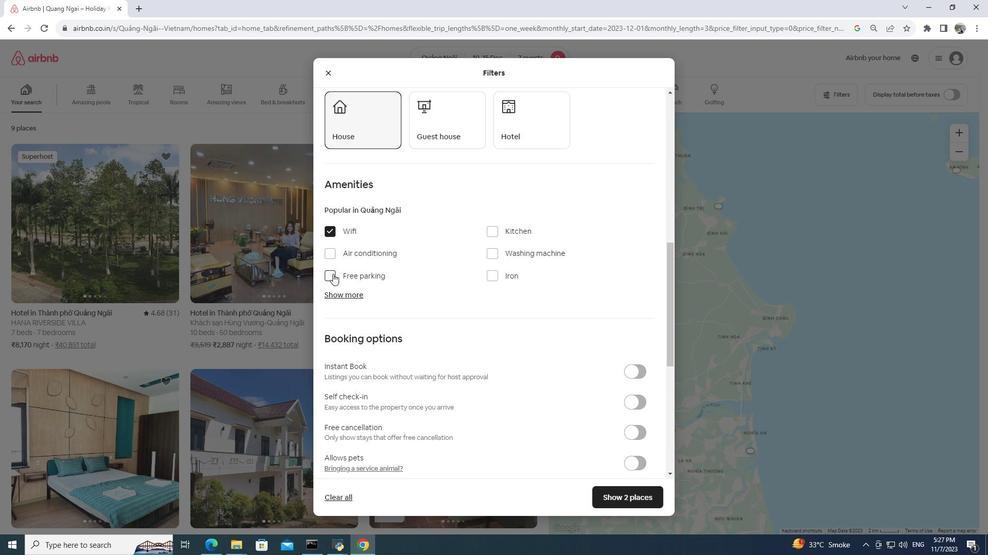
Action: Mouse pressed left at (332, 274)
Screenshot: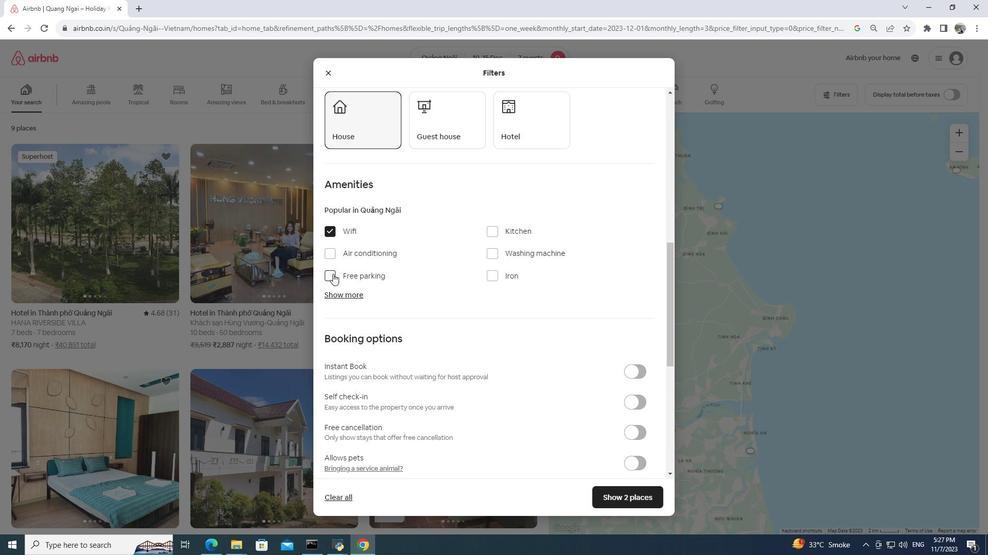 
Action: Mouse moved to (349, 293)
Screenshot: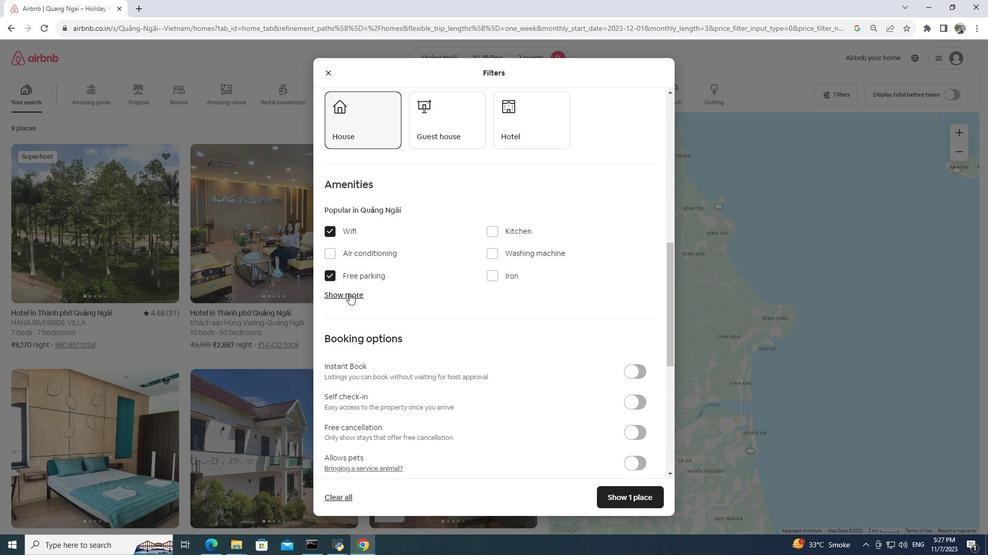 
Action: Mouse pressed left at (349, 293)
Screenshot: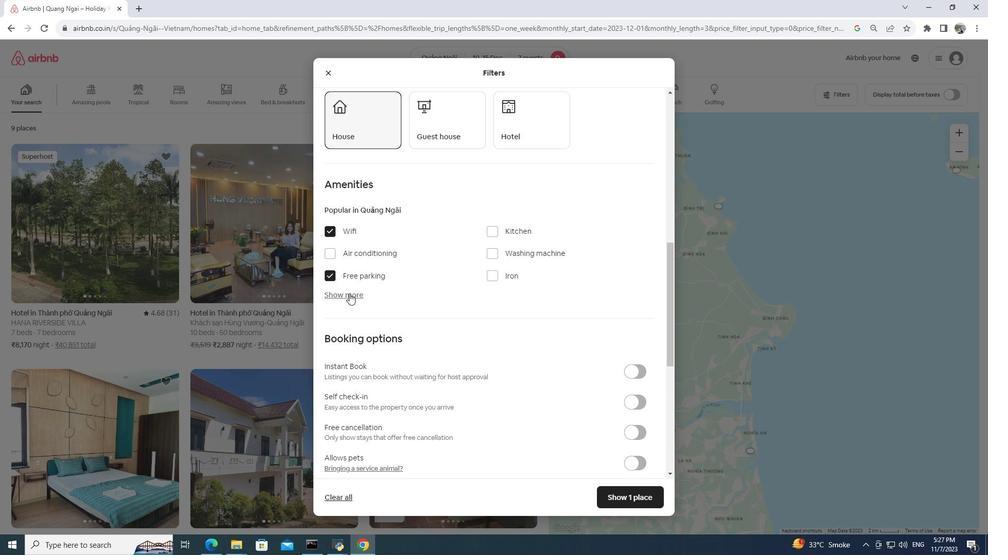 
Action: Mouse moved to (498, 348)
Screenshot: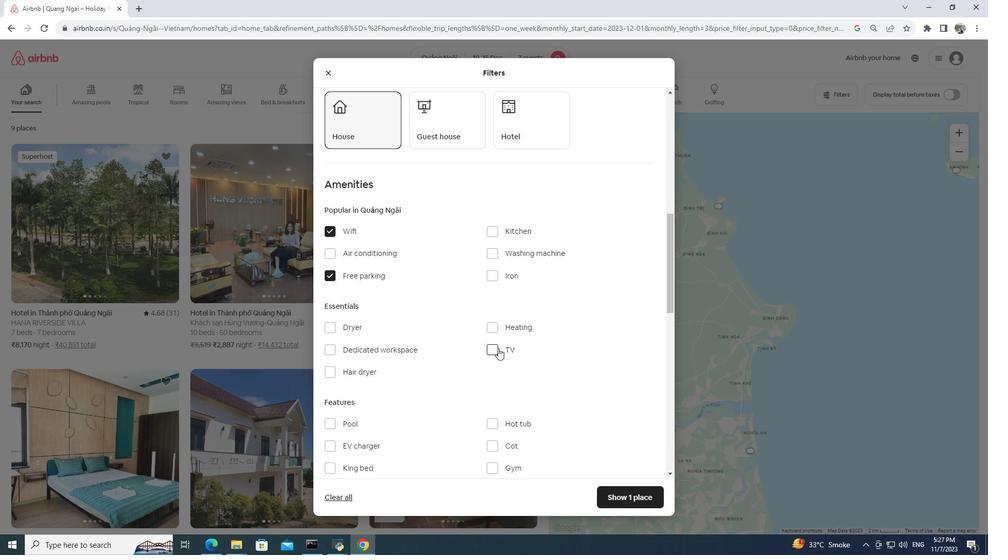 
Action: Mouse pressed left at (498, 348)
Screenshot: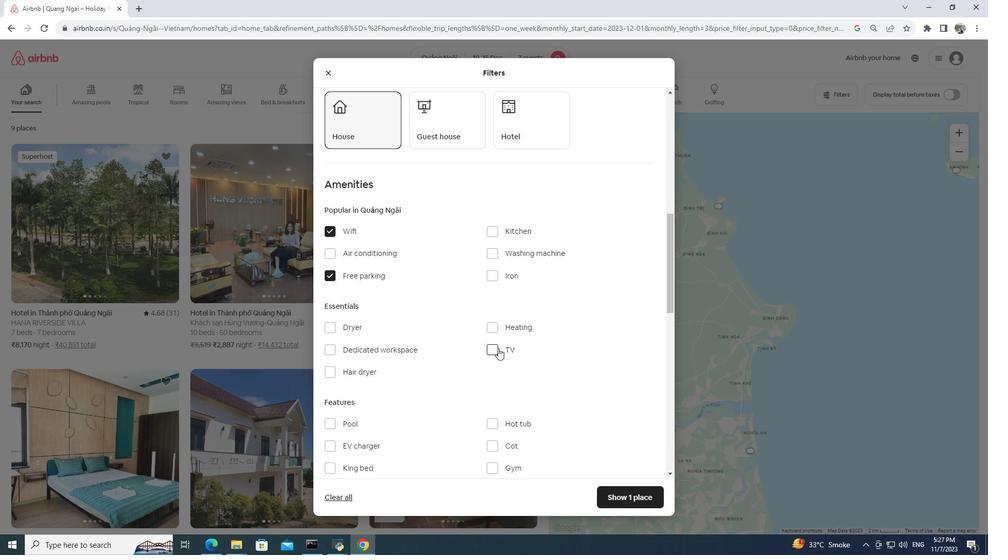 
Action: Mouse moved to (483, 333)
Screenshot: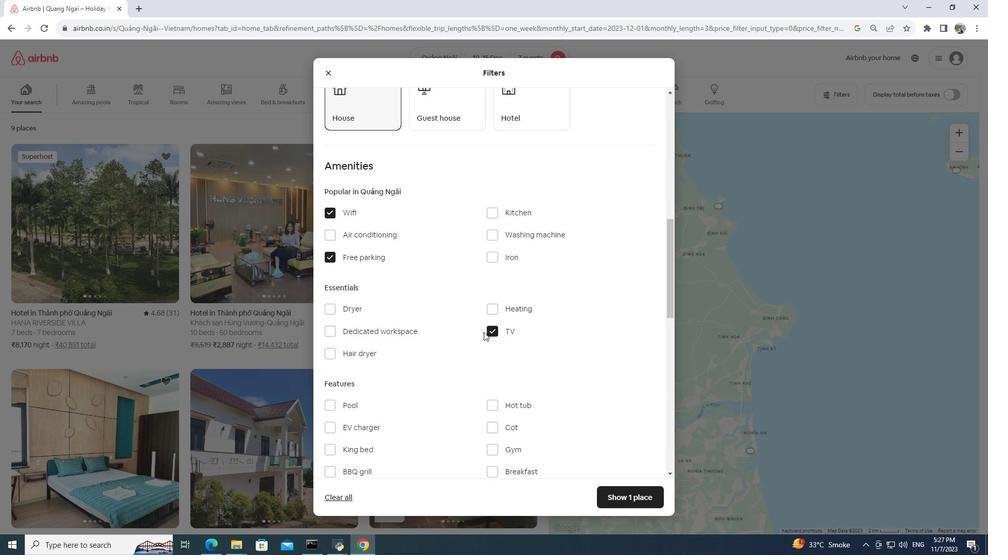
Action: Mouse scrolled (483, 332) with delta (0, 0)
Screenshot: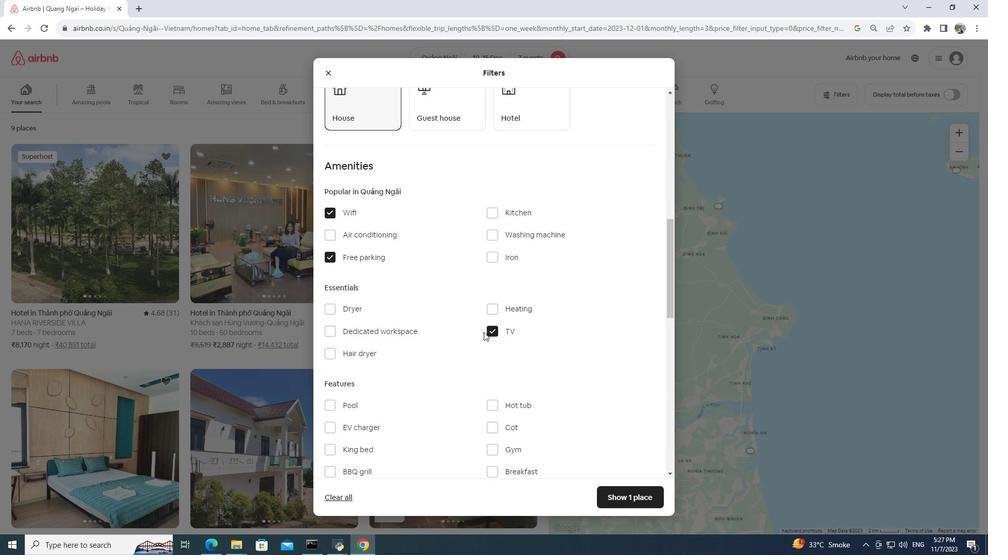 
Action: Mouse moved to (483, 324)
Screenshot: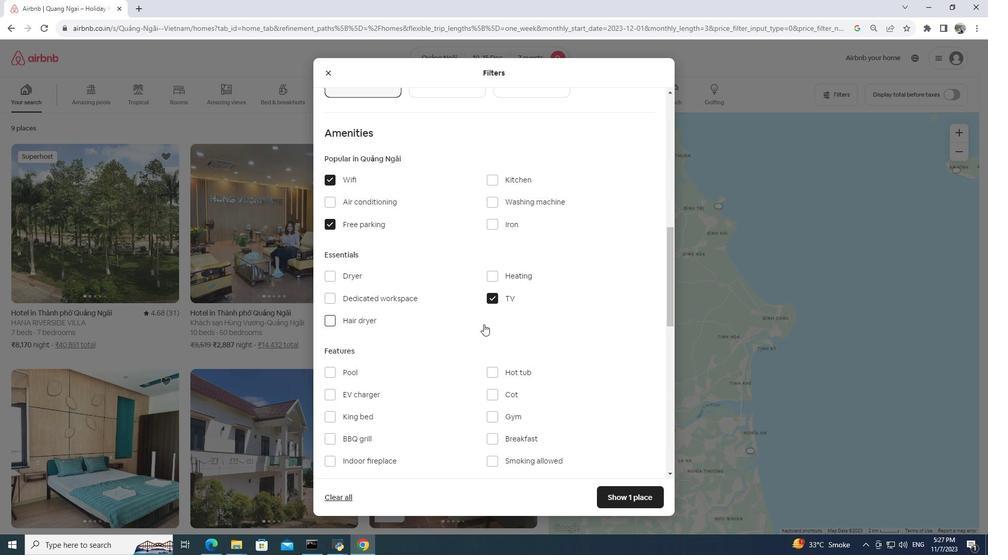 
Action: Mouse scrolled (483, 324) with delta (0, 0)
Screenshot: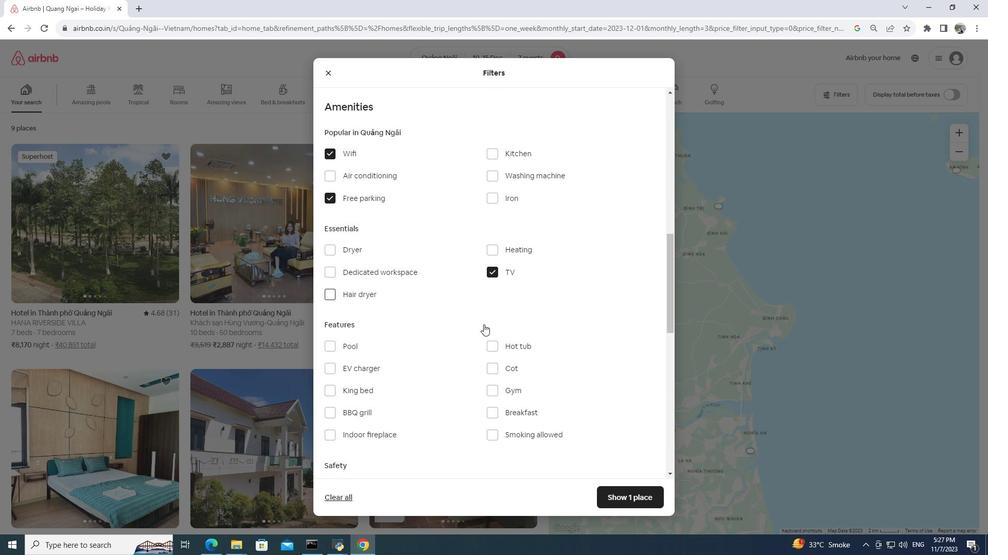 
Action: Mouse moved to (495, 361)
Screenshot: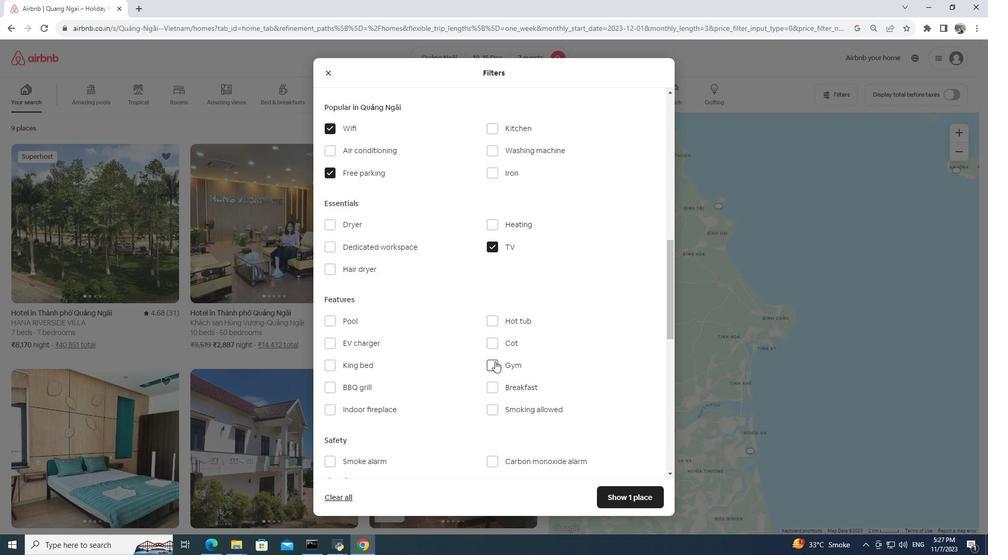 
Action: Mouse pressed left at (495, 361)
Screenshot: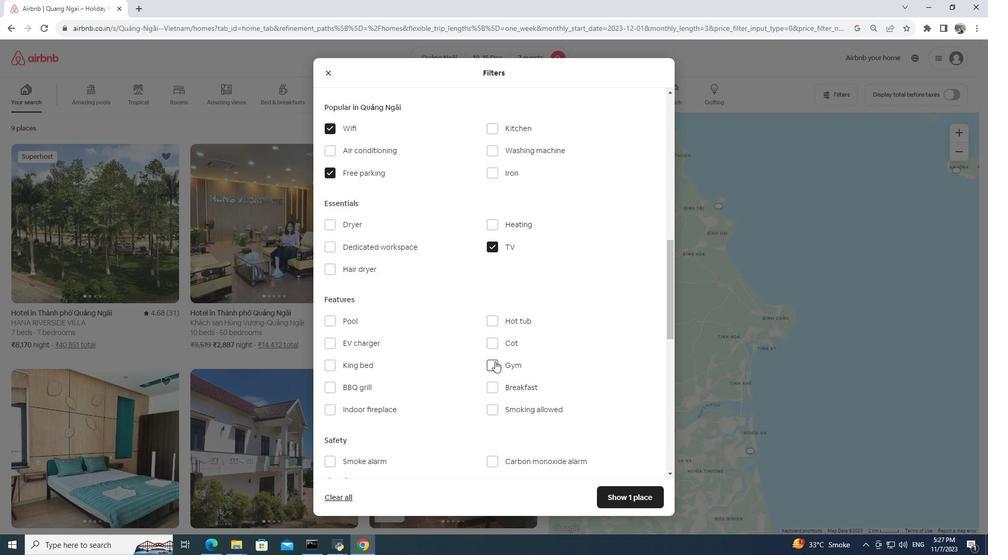 
Action: Mouse moved to (494, 383)
Screenshot: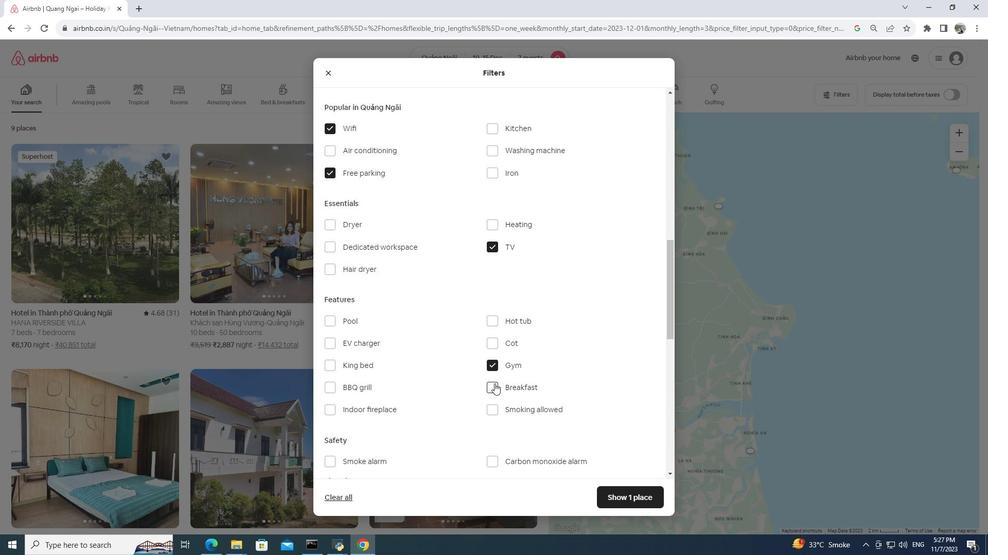 
Action: Mouse pressed left at (494, 383)
Screenshot: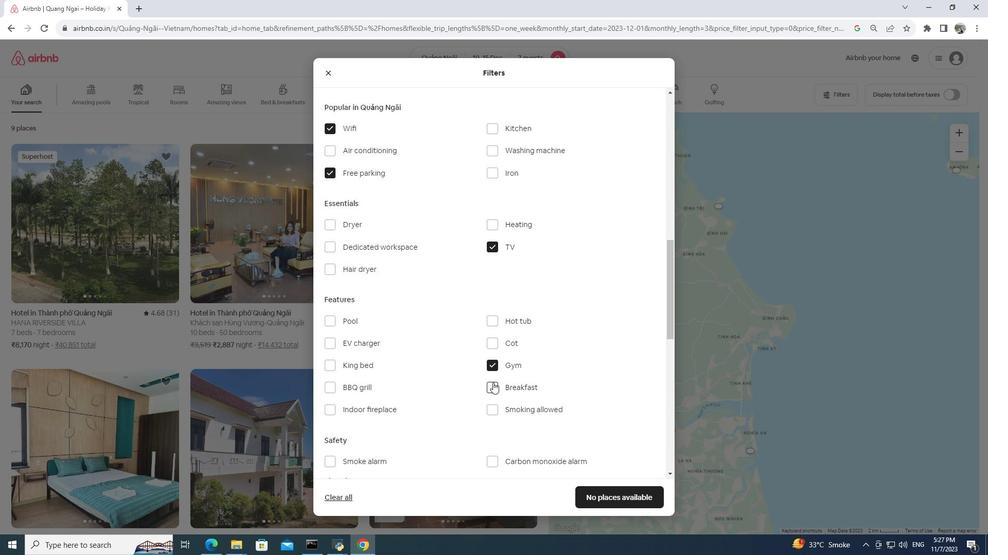 
Action: Mouse moved to (609, 510)
Screenshot: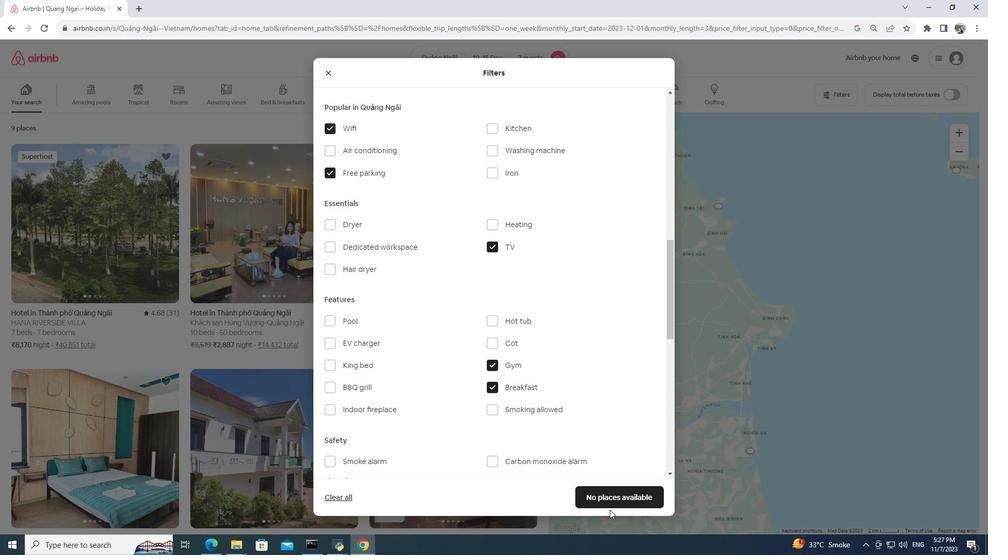 
